 Task: For heading Arial with bold.  font size for heading22,  'Change the font style of data to'Arial Narrow.  and font size to 14,  Change the alignment of both headline & data to Align middle.  In the sheet   Catalyst Sales book
Action: Mouse moved to (61, 114)
Screenshot: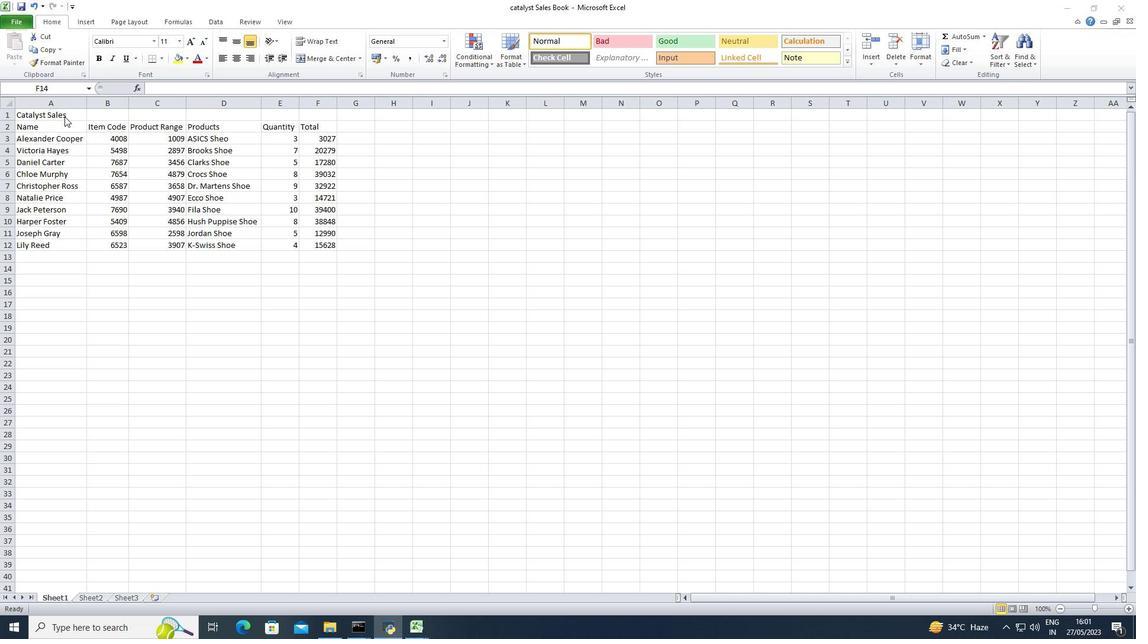 
Action: Mouse pressed left at (61, 114)
Screenshot: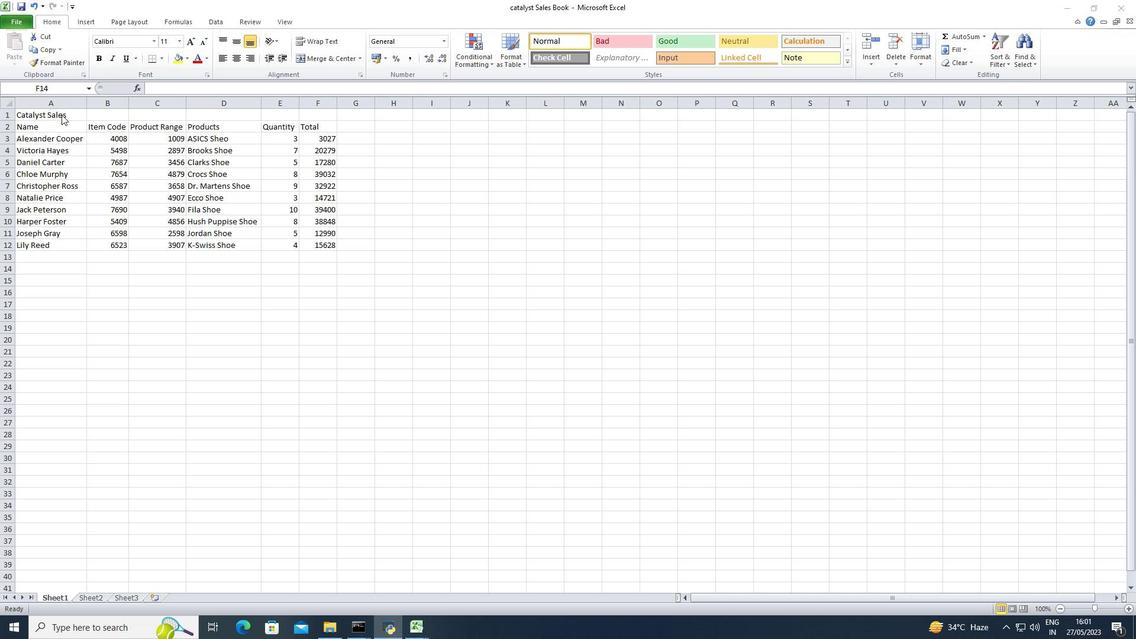
Action: Mouse pressed left at (61, 114)
Screenshot: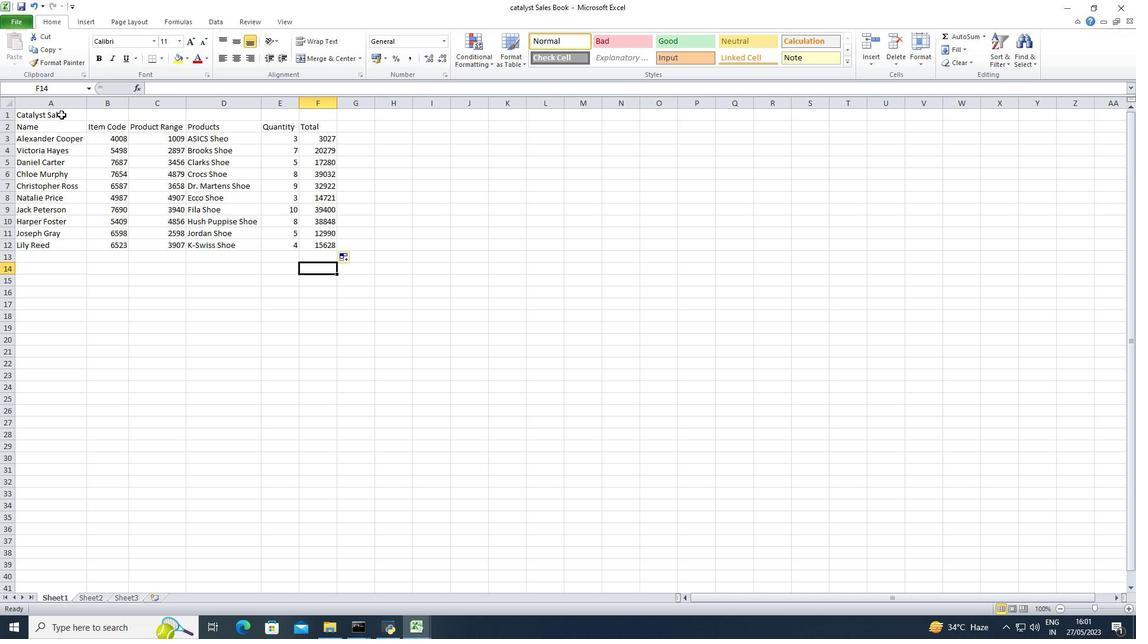 
Action: Mouse moved to (151, 44)
Screenshot: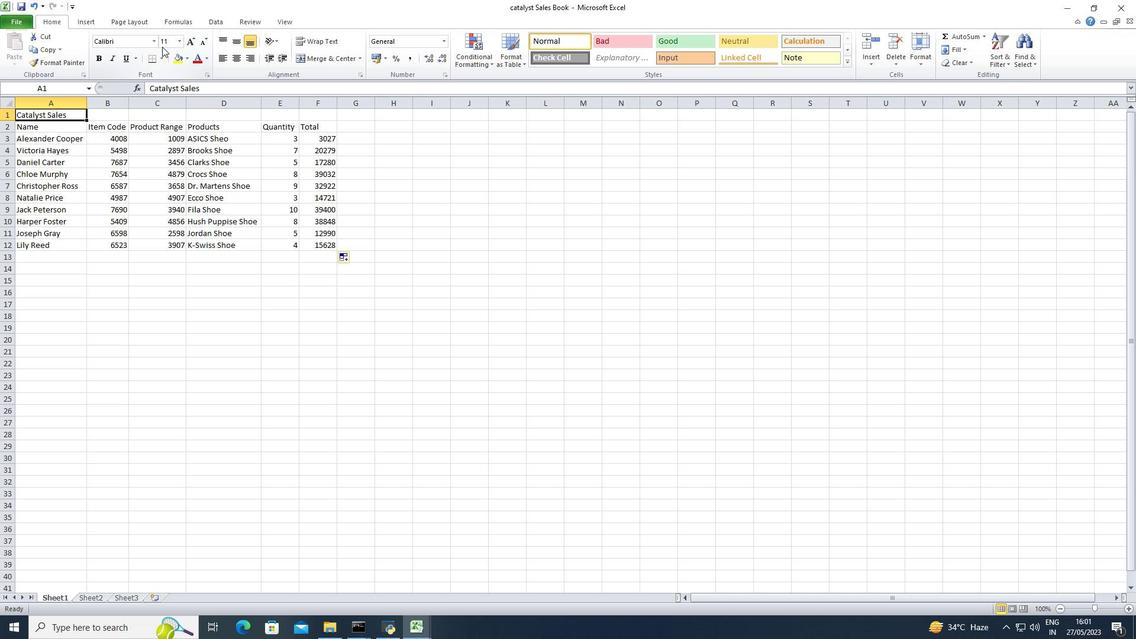 
Action: Mouse pressed left at (151, 44)
Screenshot: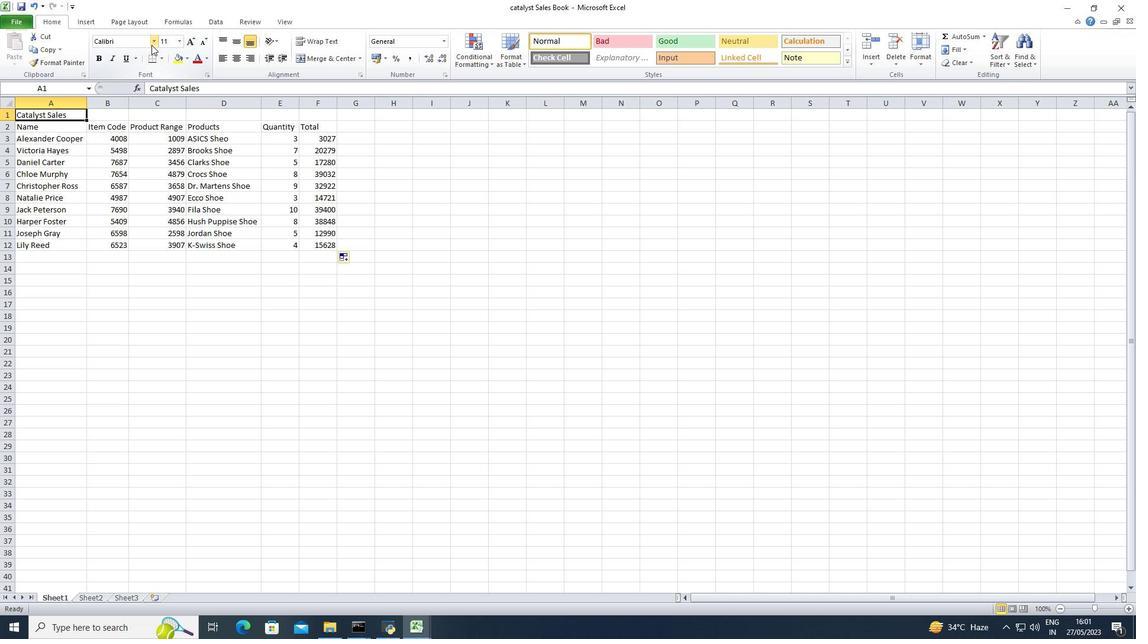 
Action: Mouse moved to (117, 136)
Screenshot: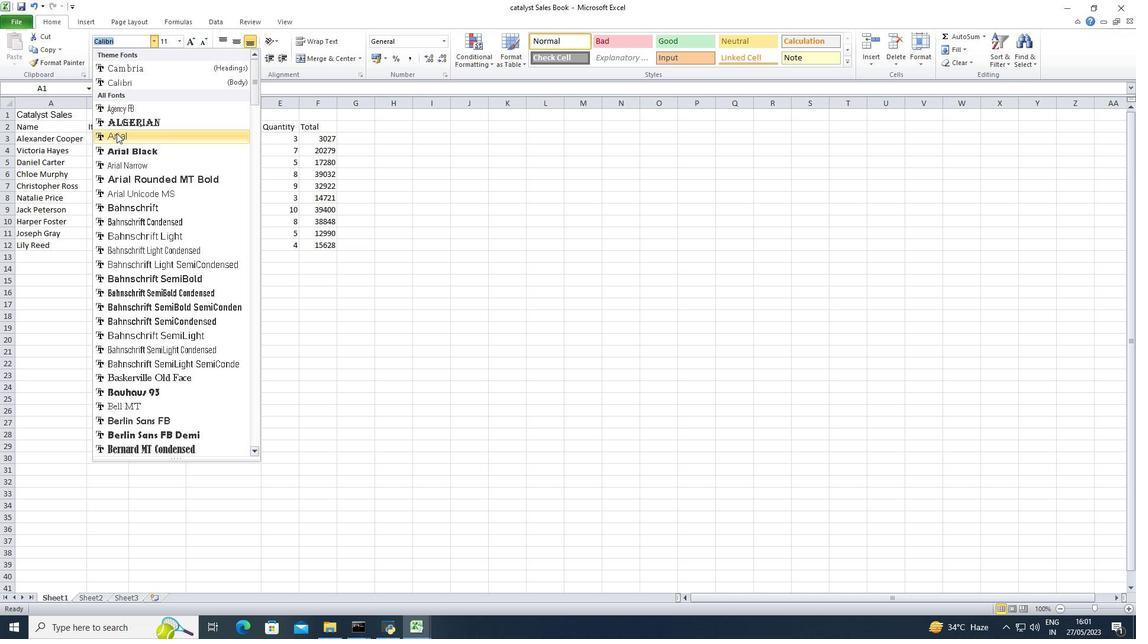 
Action: Mouse pressed left at (117, 136)
Screenshot: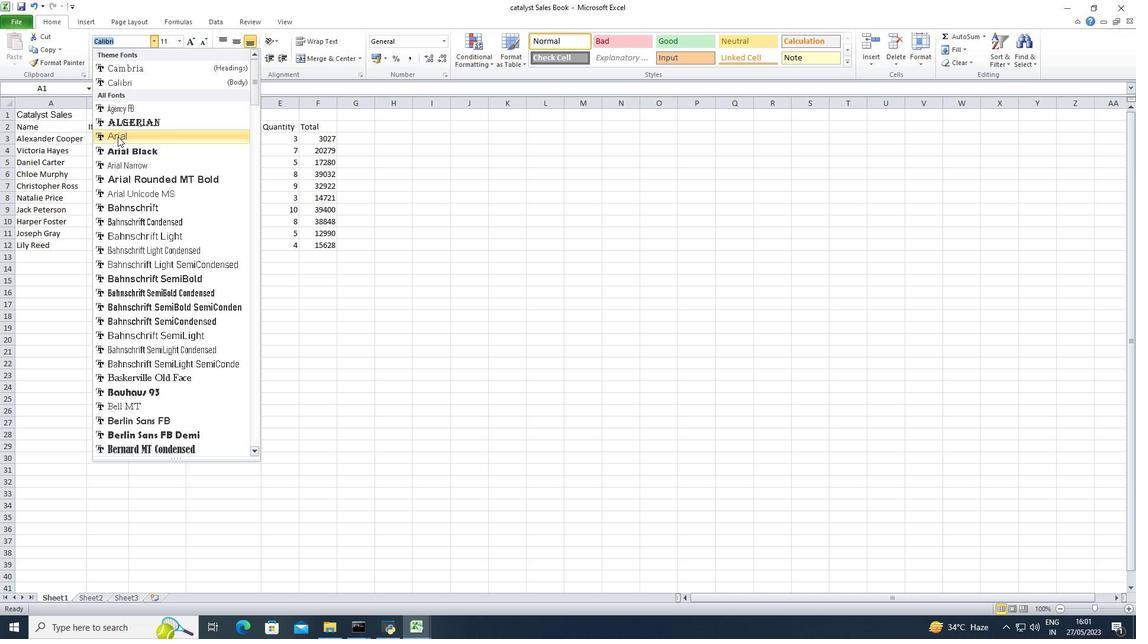 
Action: Mouse moved to (102, 58)
Screenshot: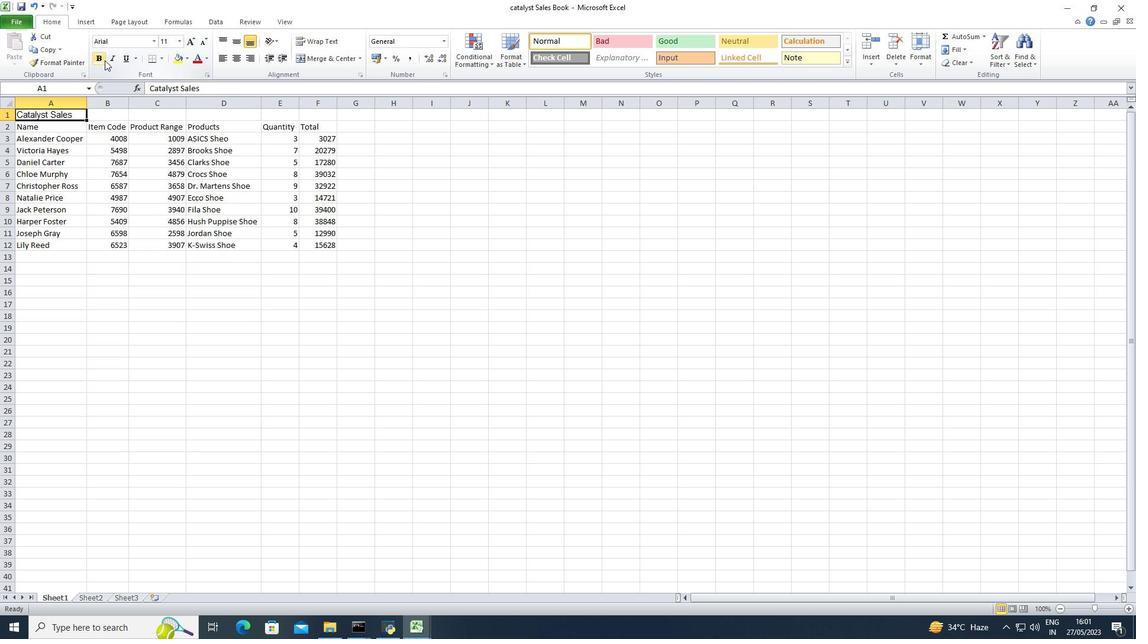 
Action: Mouse pressed left at (102, 58)
Screenshot: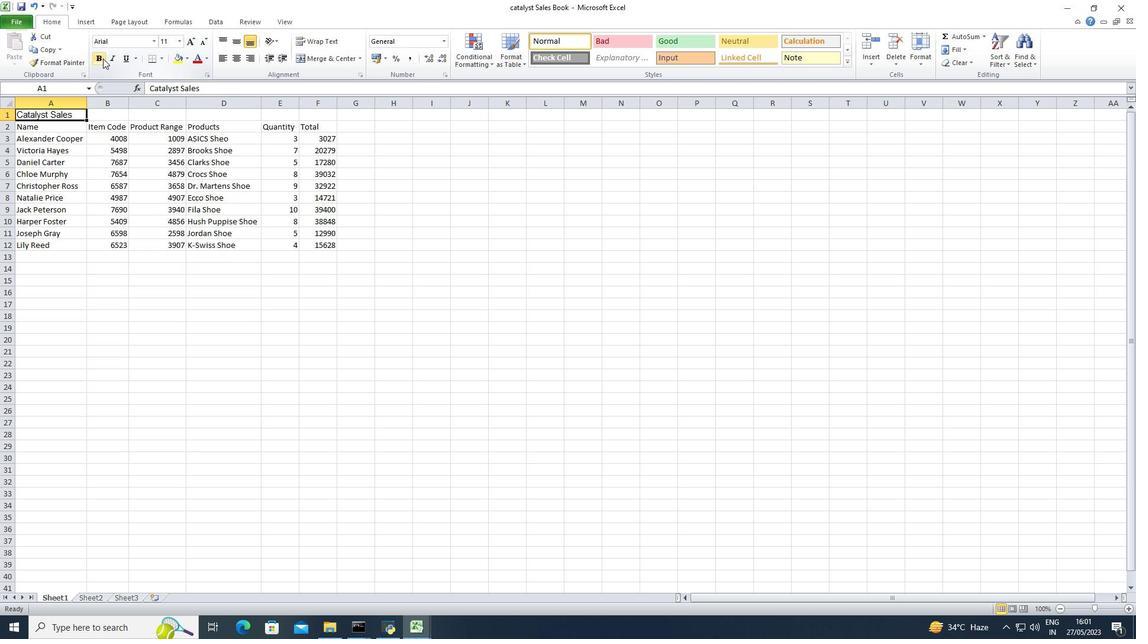 
Action: Mouse moved to (176, 43)
Screenshot: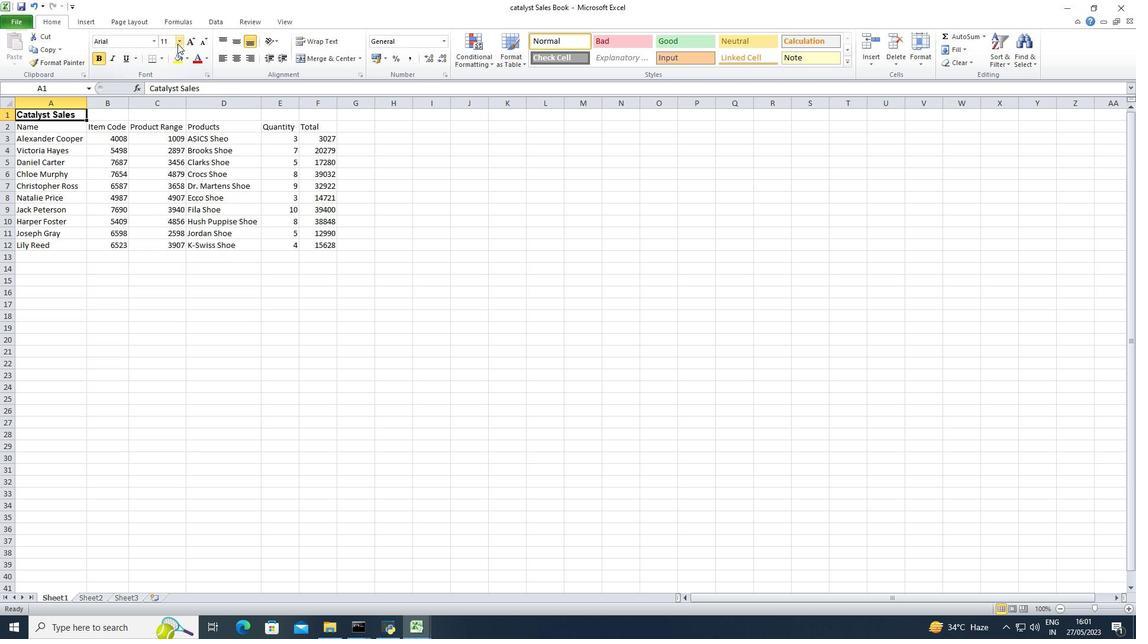 
Action: Mouse pressed left at (176, 43)
Screenshot: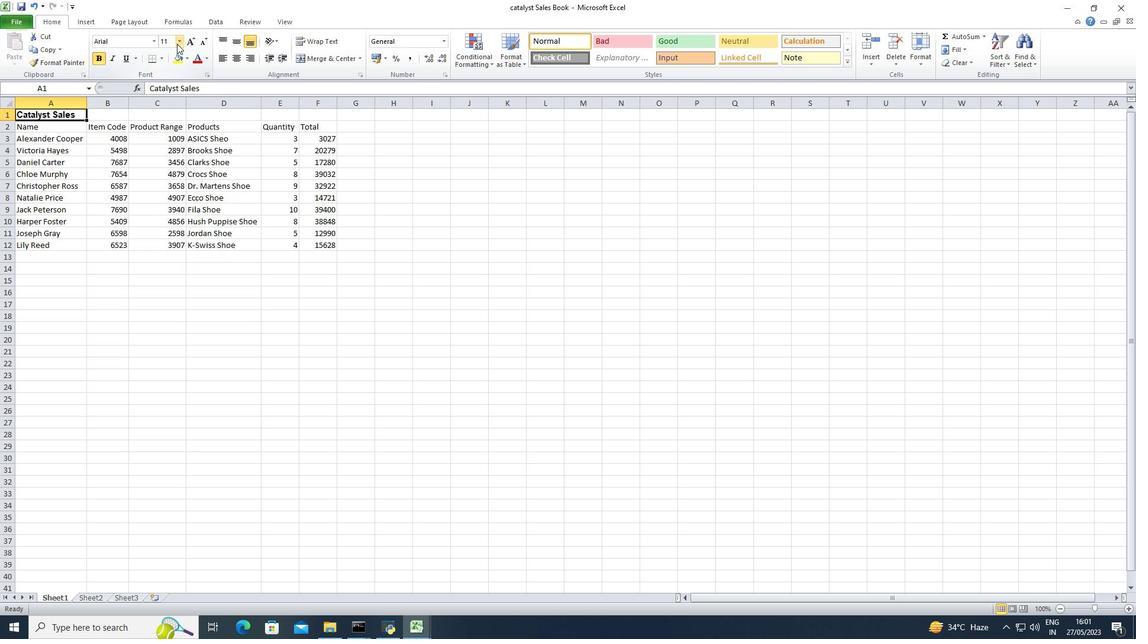 
Action: Mouse moved to (164, 144)
Screenshot: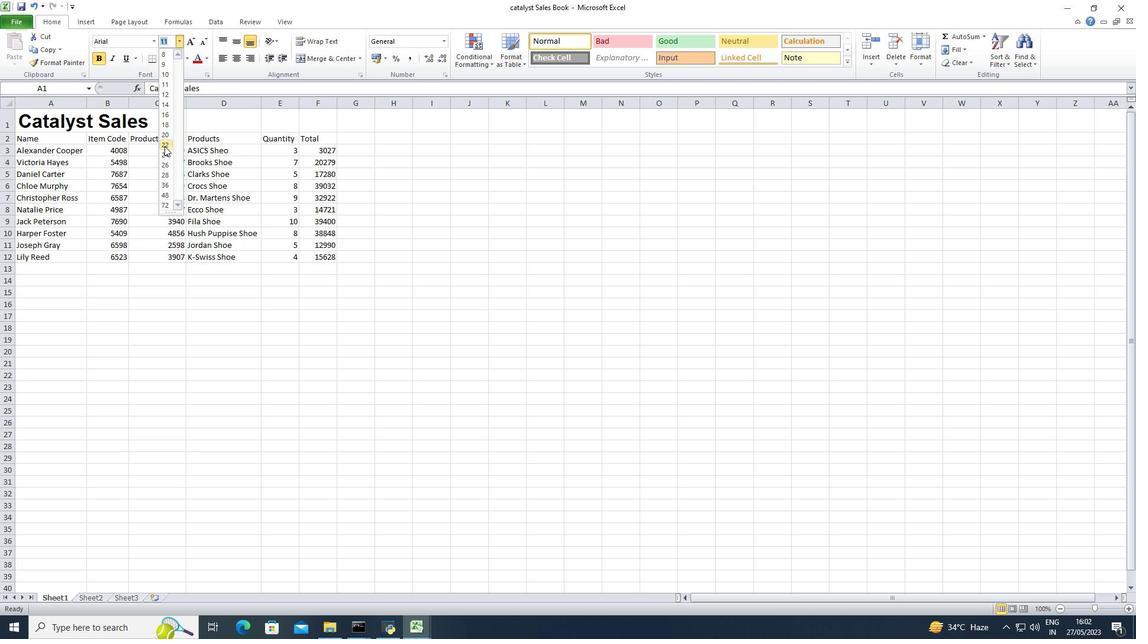 
Action: Mouse pressed left at (164, 144)
Screenshot: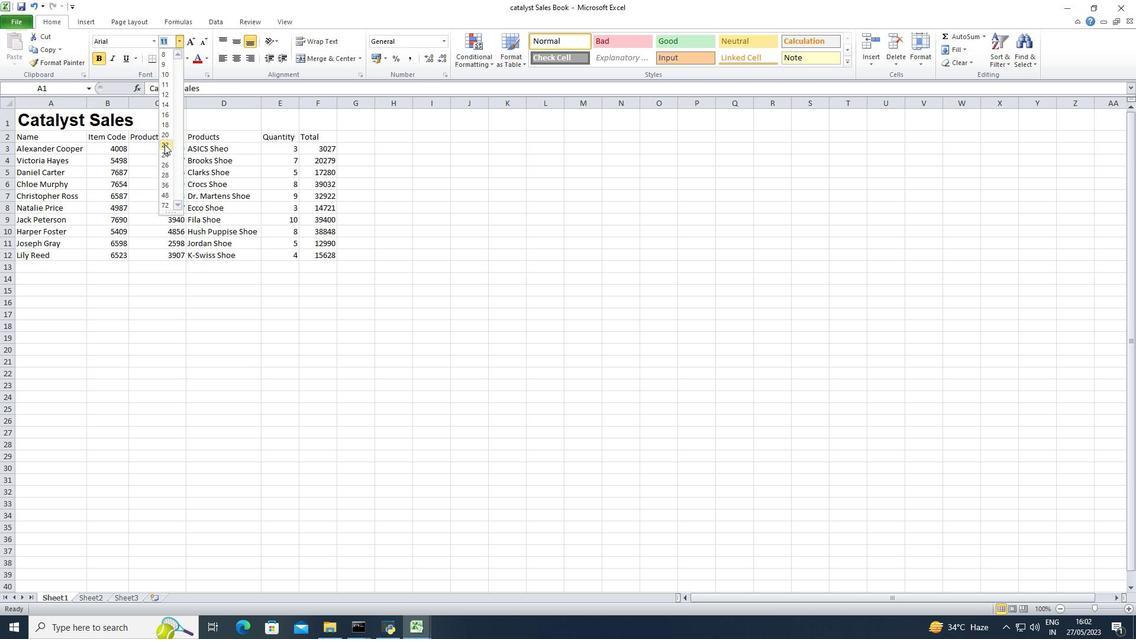
Action: Mouse moved to (39, 139)
Screenshot: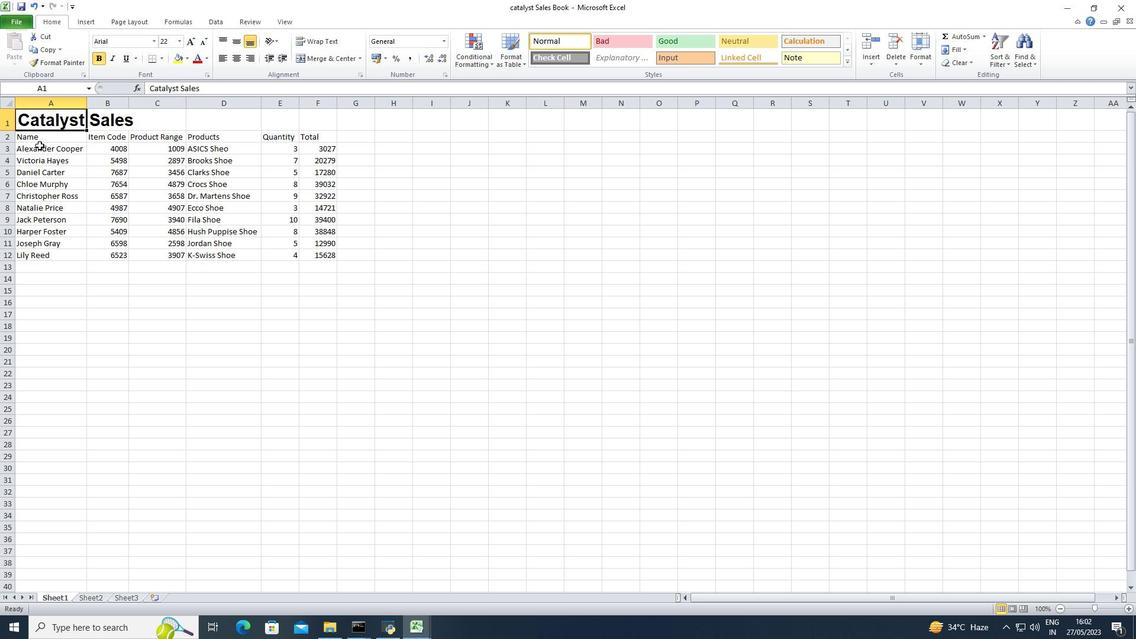 
Action: Mouse pressed left at (39, 139)
Screenshot: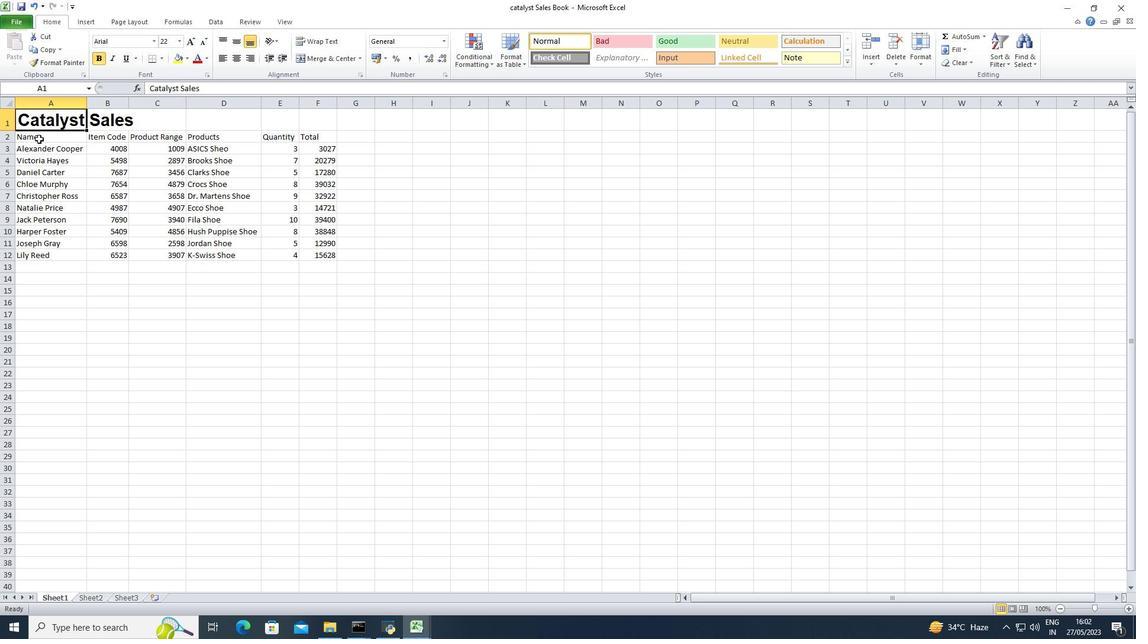 
Action: Mouse moved to (157, 42)
Screenshot: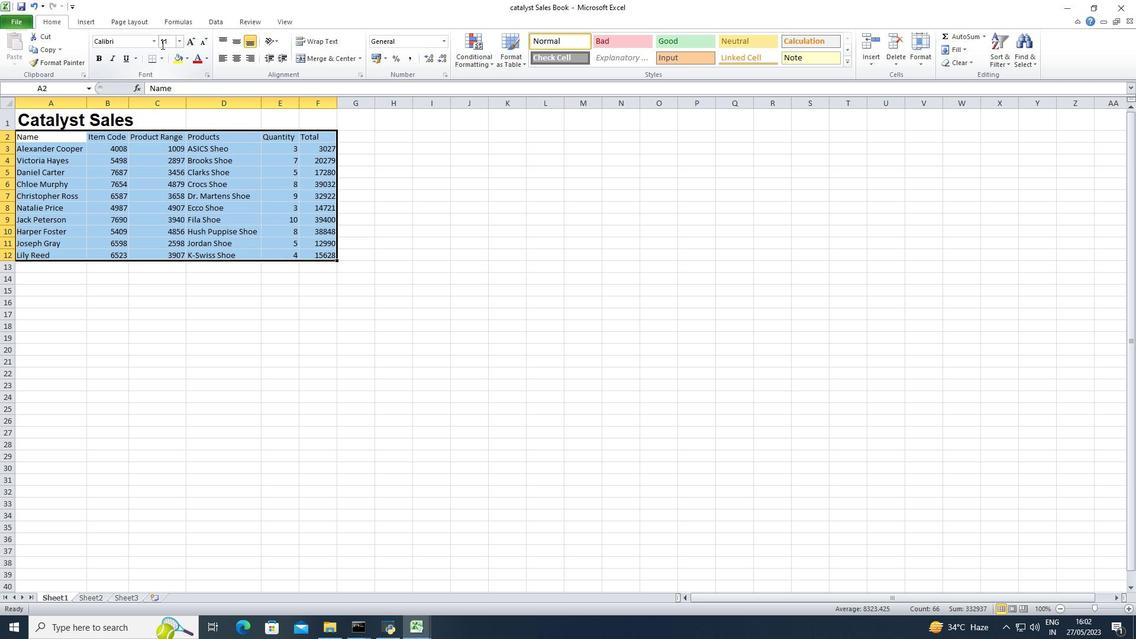 
Action: Mouse pressed left at (157, 42)
Screenshot: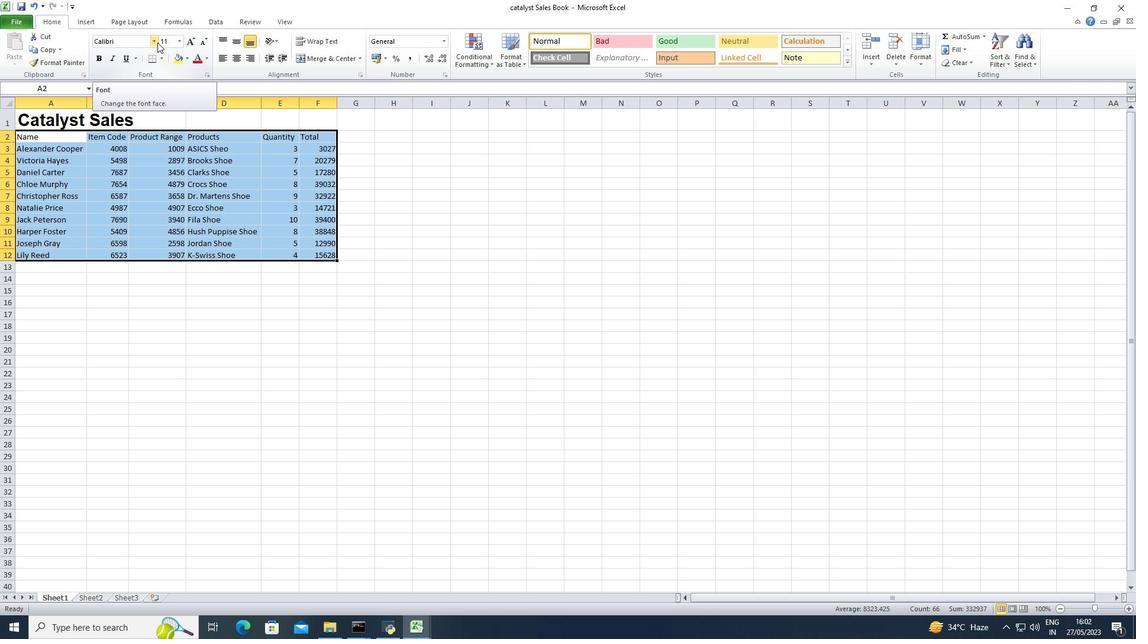 
Action: Mouse moved to (146, 166)
Screenshot: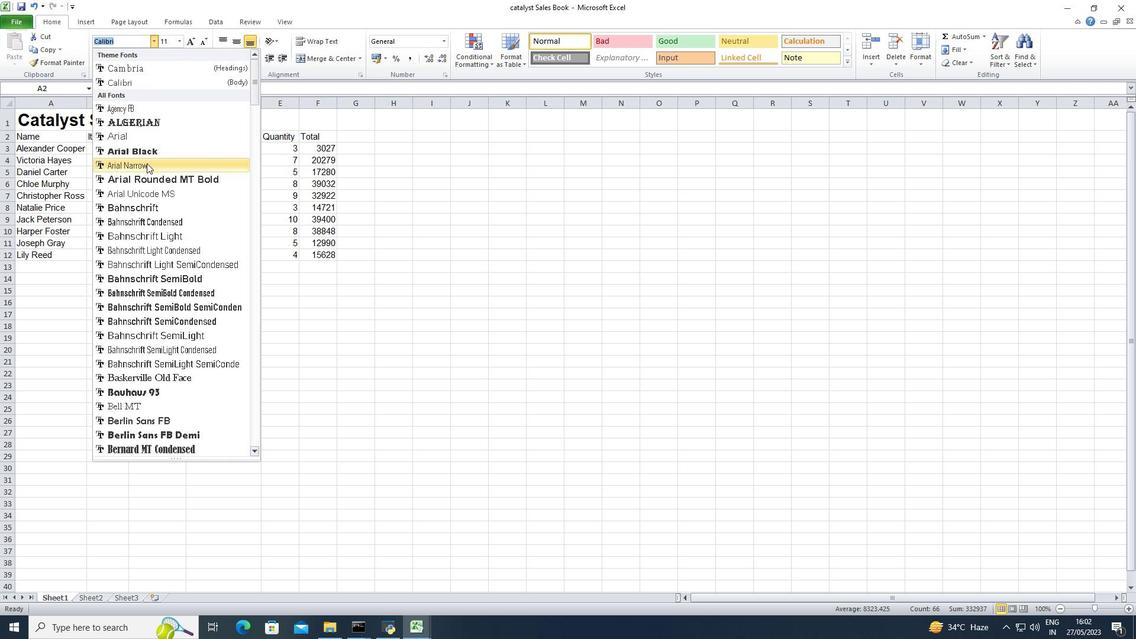 
Action: Mouse pressed left at (146, 166)
Screenshot: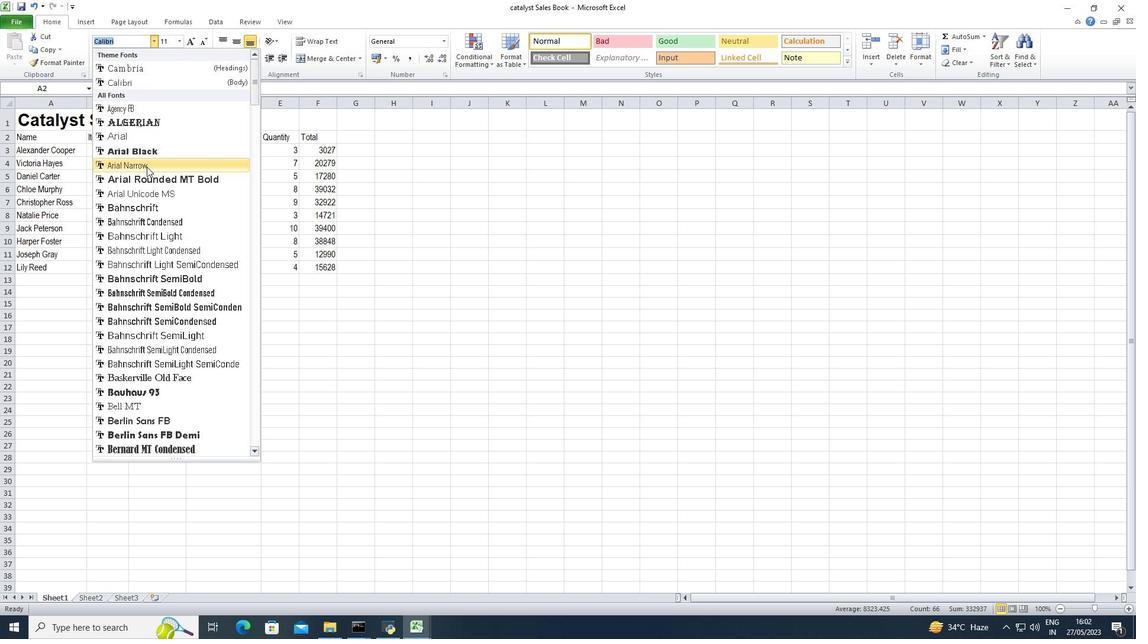 
Action: Mouse moved to (179, 42)
Screenshot: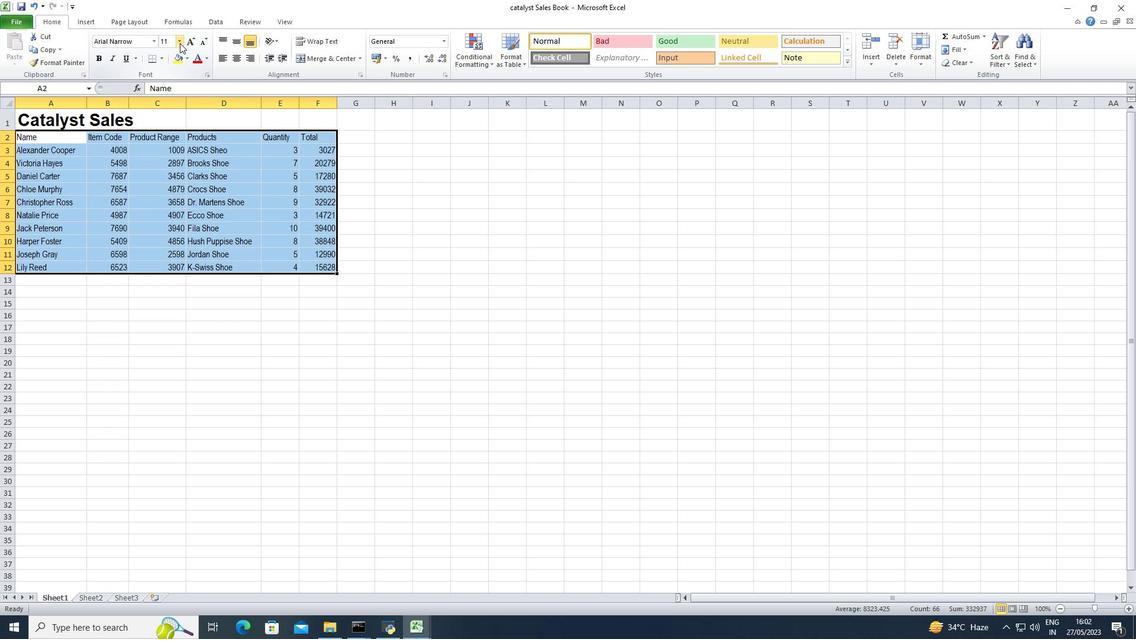 
Action: Mouse pressed left at (179, 42)
Screenshot: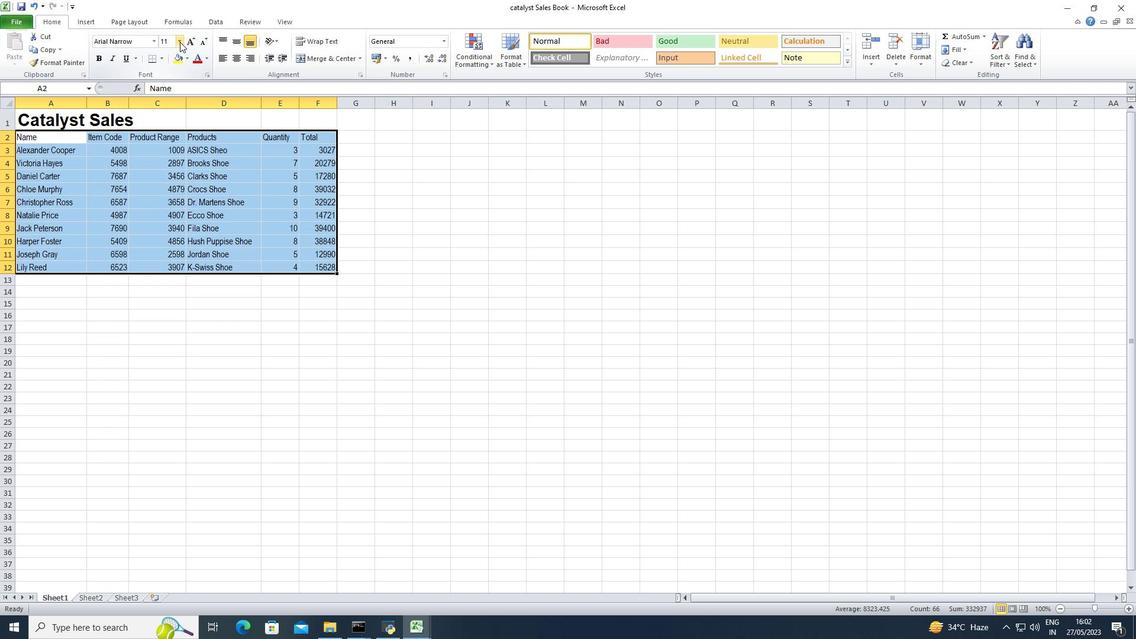 
Action: Mouse moved to (170, 102)
Screenshot: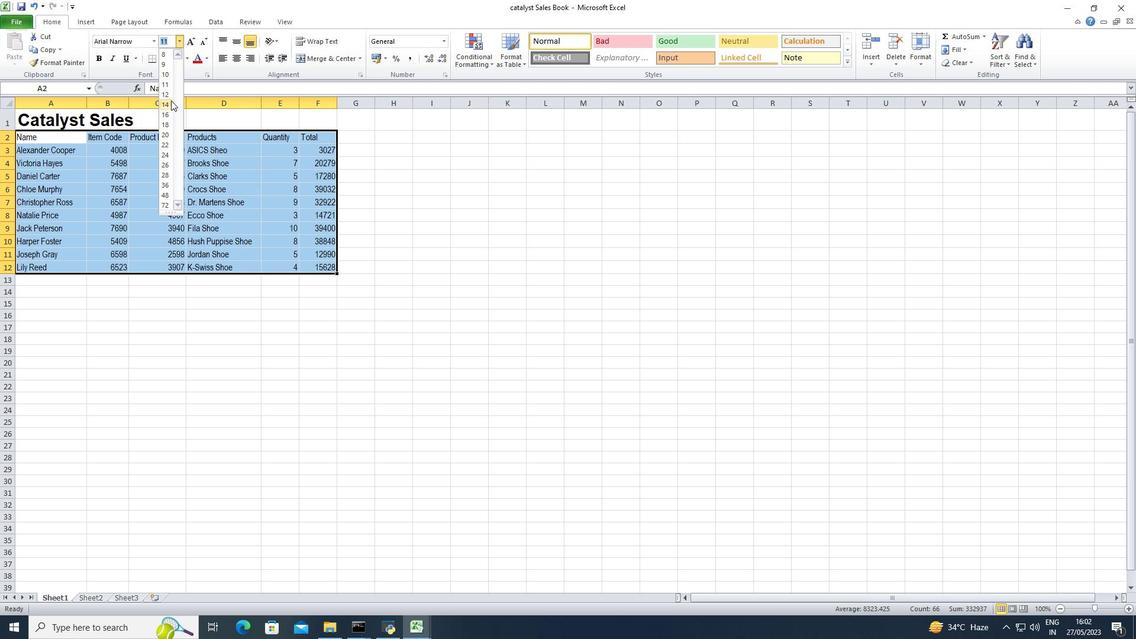
Action: Mouse pressed left at (170, 102)
Screenshot: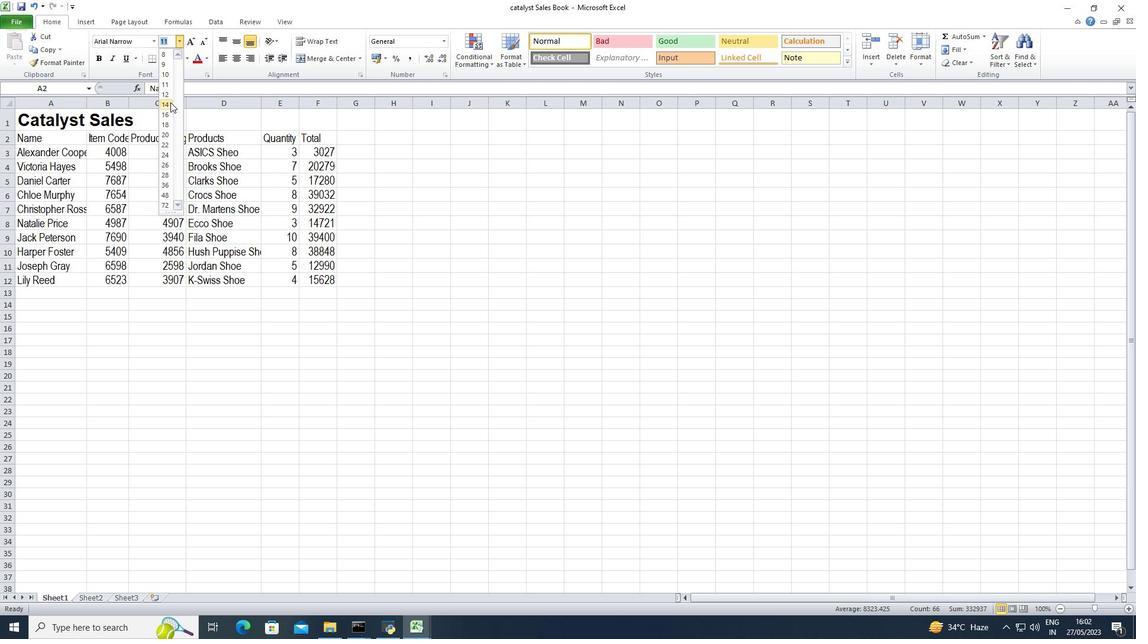 
Action: Mouse moved to (56, 121)
Screenshot: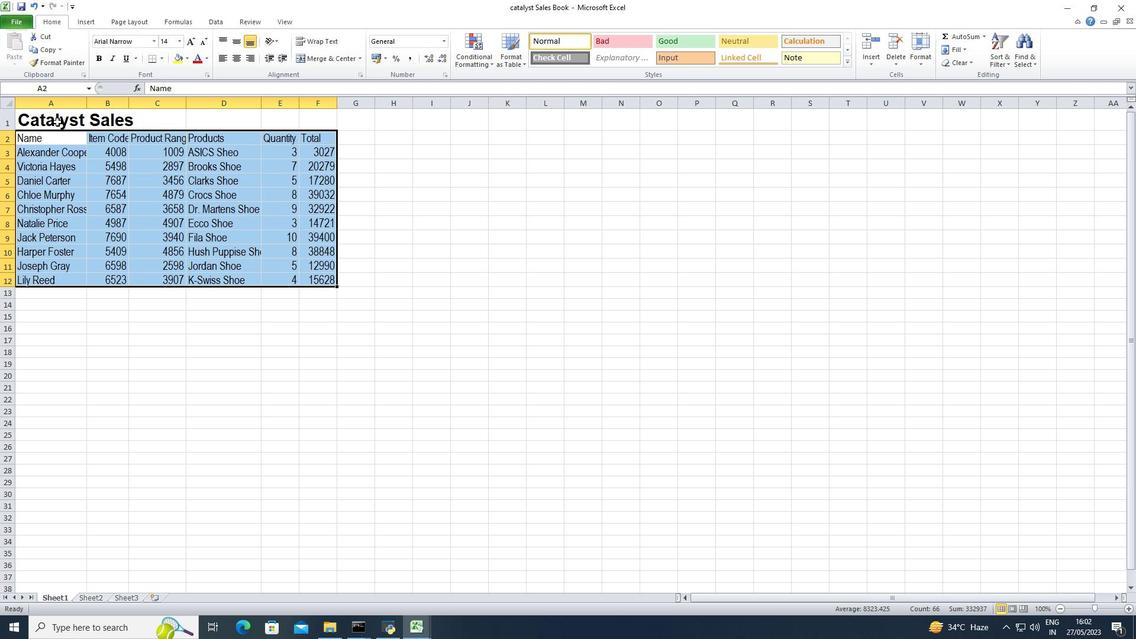 
Action: Mouse pressed left at (56, 121)
Screenshot: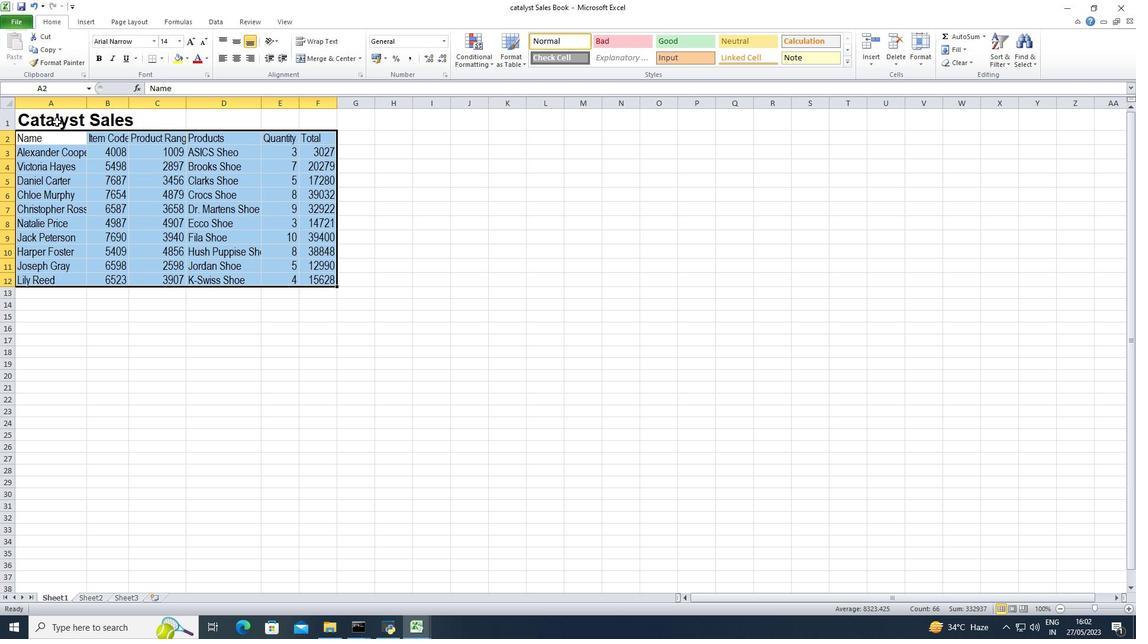 
Action: Mouse moved to (236, 43)
Screenshot: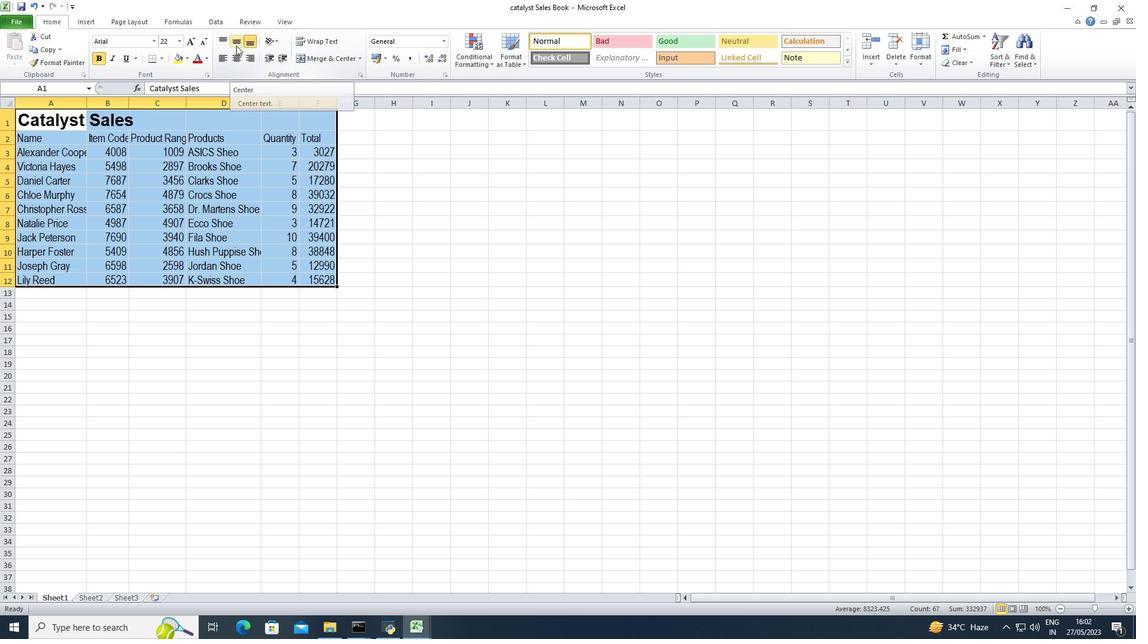 
Action: Mouse pressed left at (236, 43)
Screenshot: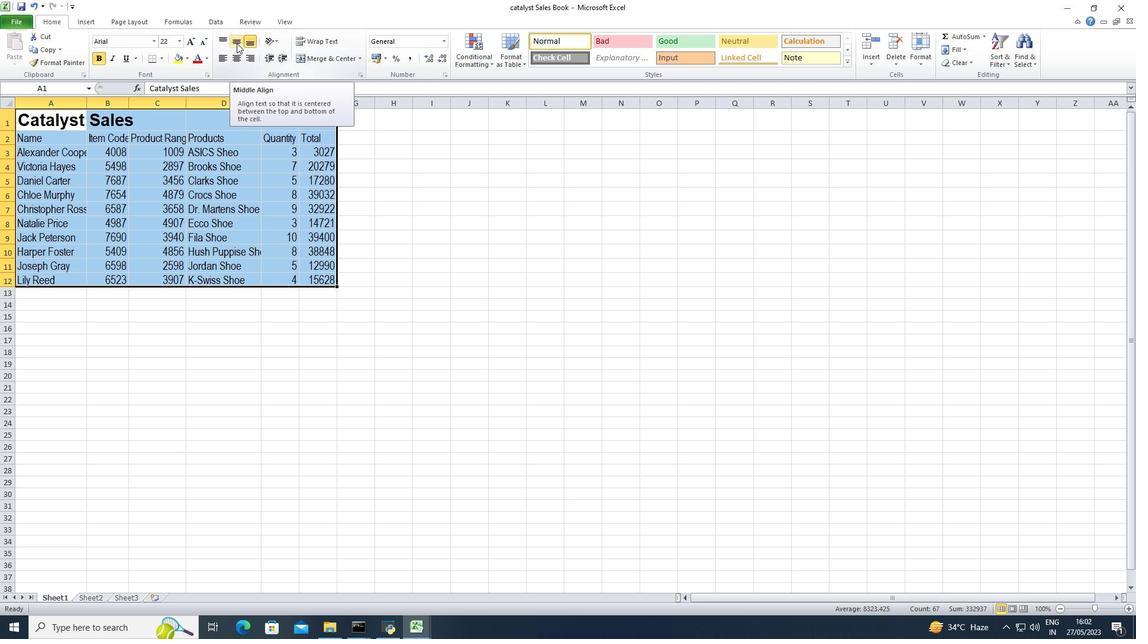 
Action: Mouse moved to (60, 119)
Screenshot: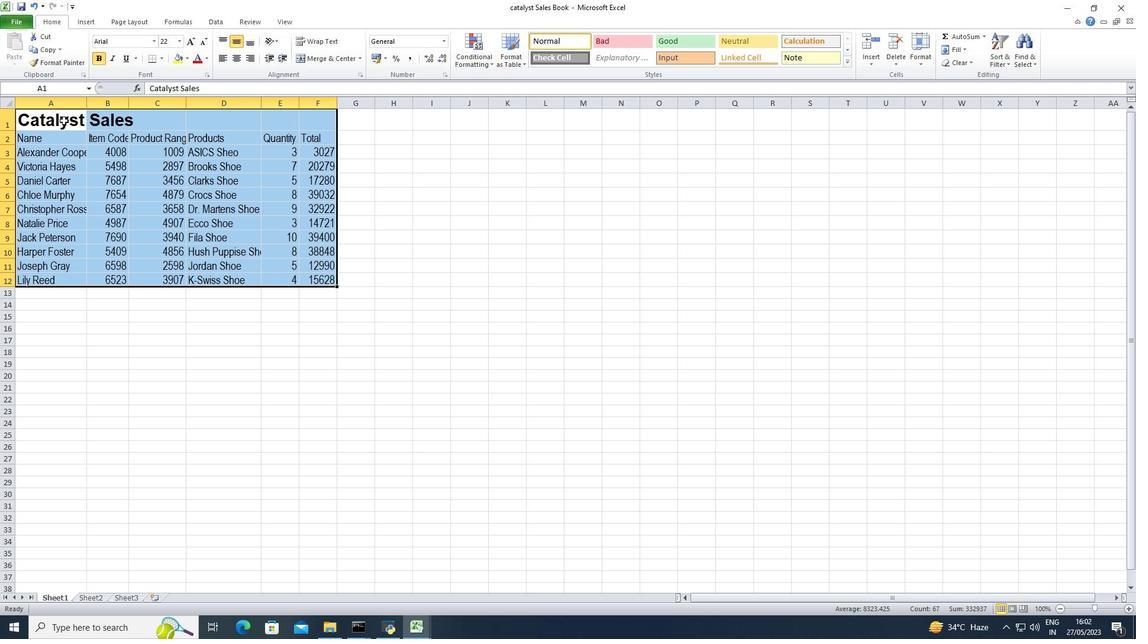 
Action: Mouse pressed left at (60, 119)
Screenshot: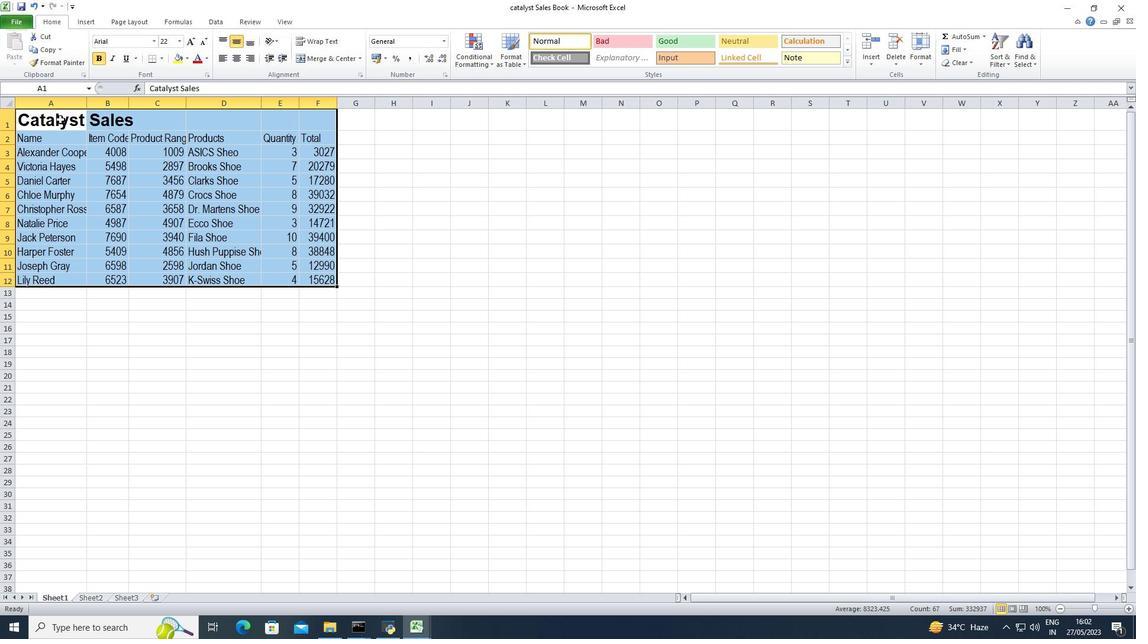 
Action: Mouse moved to (314, 56)
Screenshot: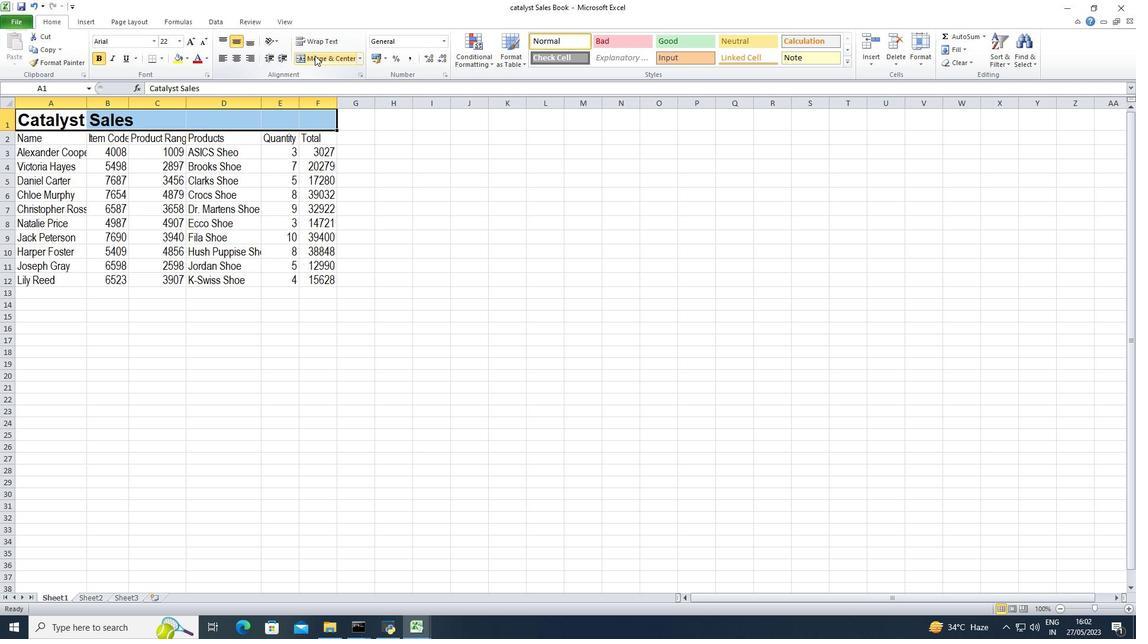 
Action: Mouse pressed left at (314, 56)
Screenshot: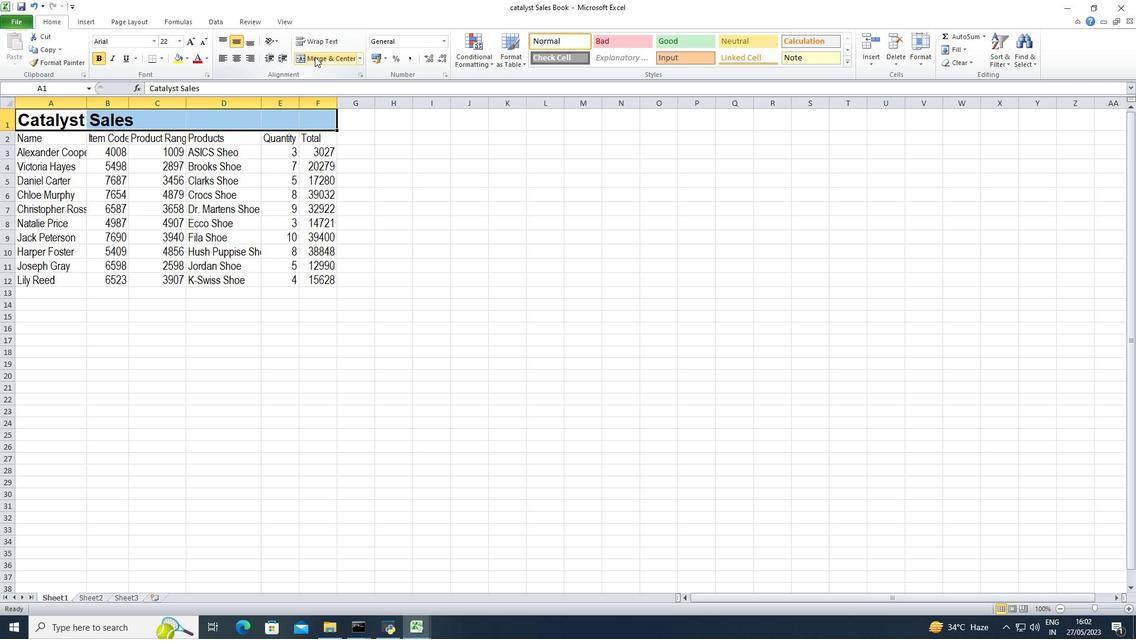 
Action: Mouse moved to (87, 106)
Screenshot: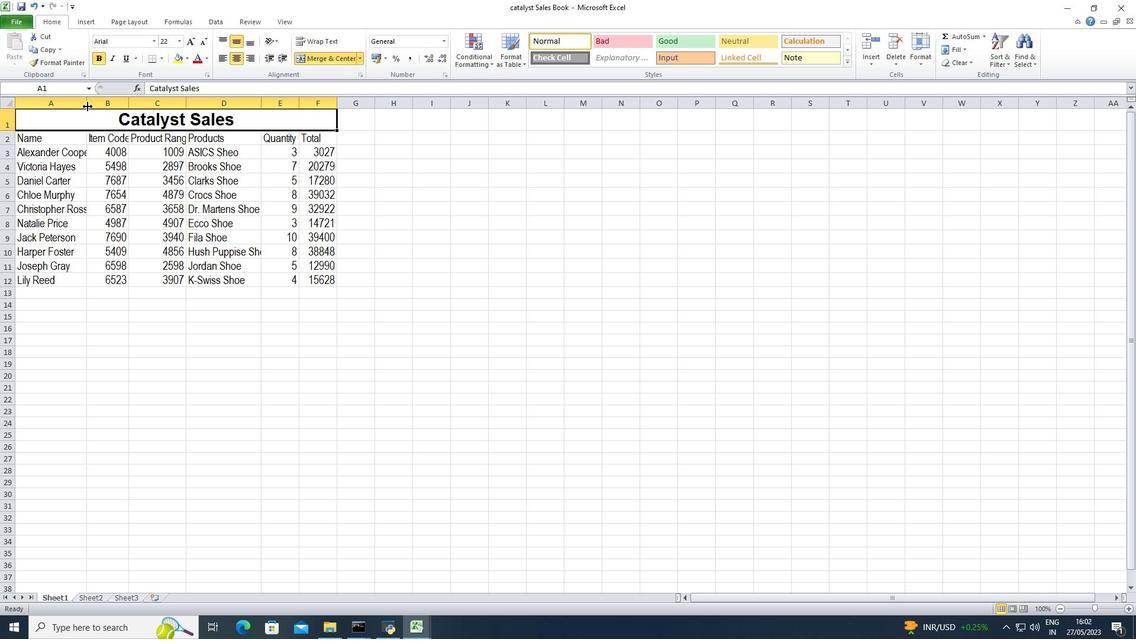 
Action: Mouse pressed left at (87, 106)
Screenshot: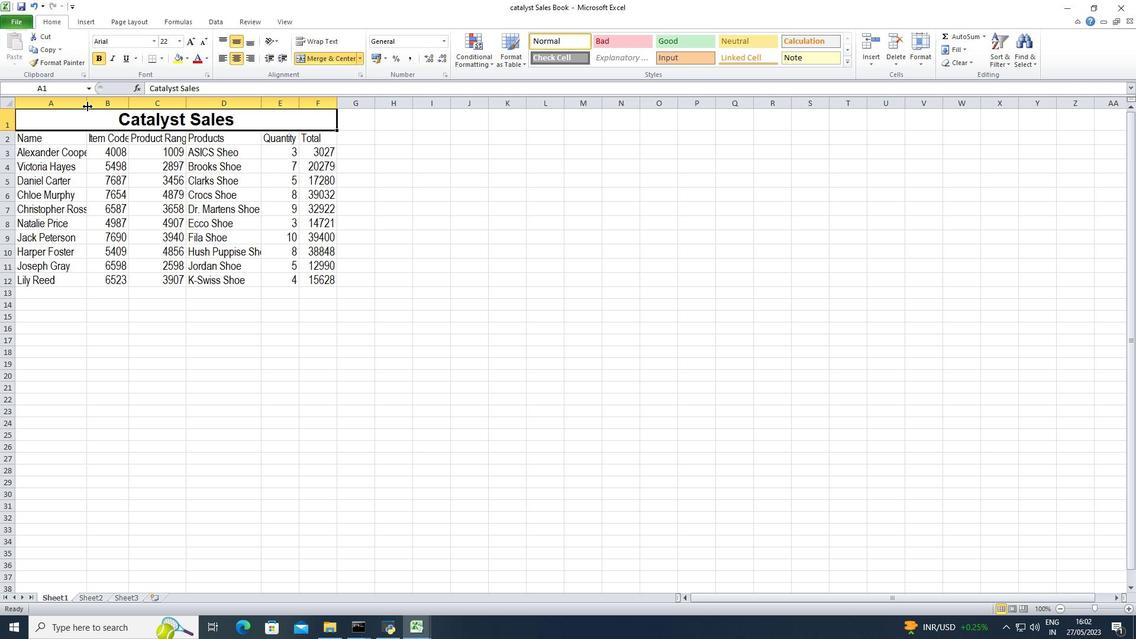 
Action: Mouse pressed left at (87, 106)
Screenshot: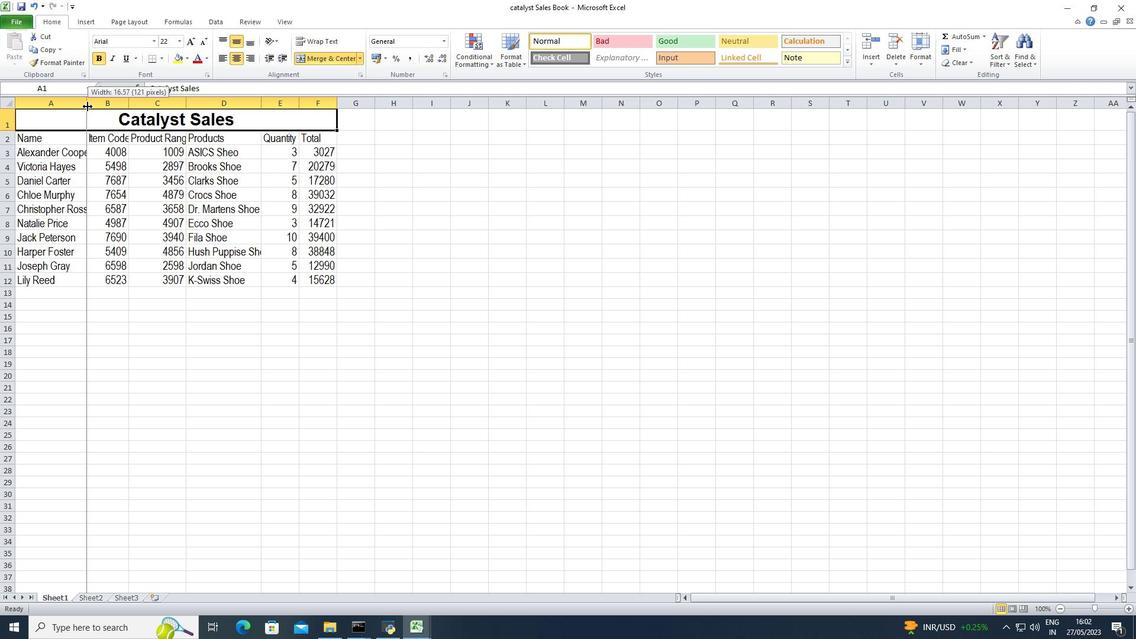 
Action: Mouse moved to (139, 102)
Screenshot: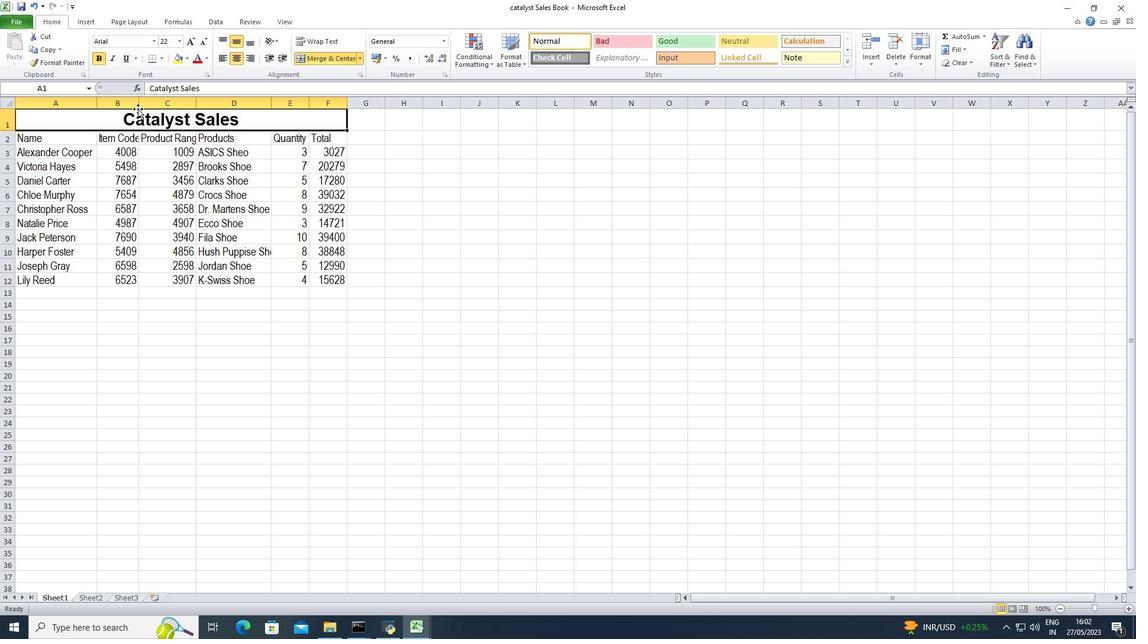 
Action: Mouse pressed left at (139, 102)
Screenshot: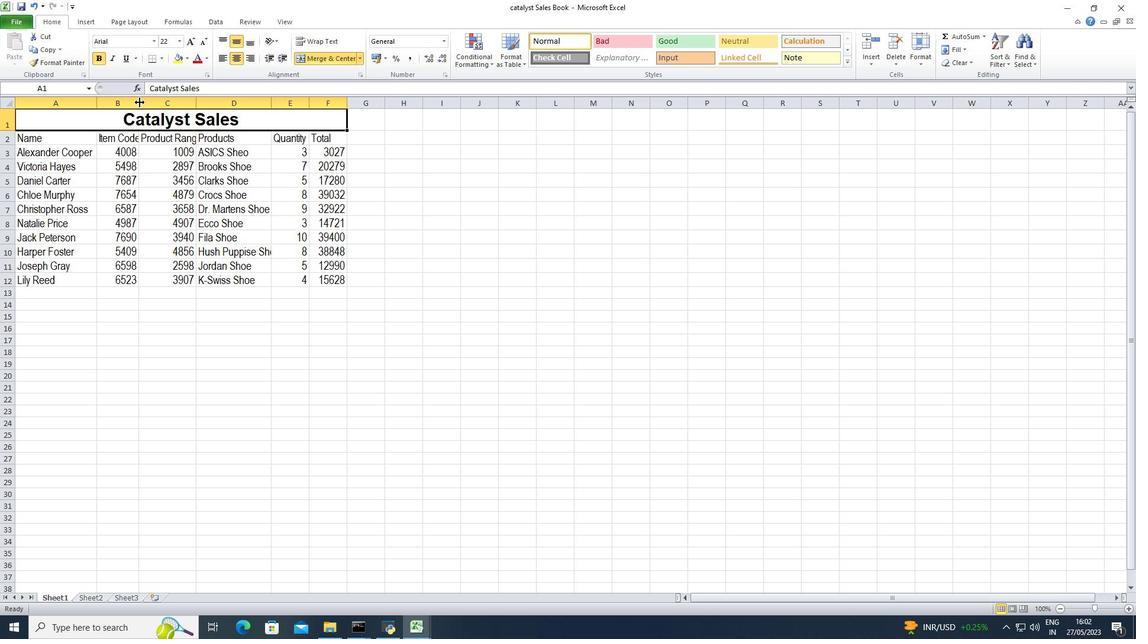 
Action: Mouse pressed left at (139, 102)
Screenshot: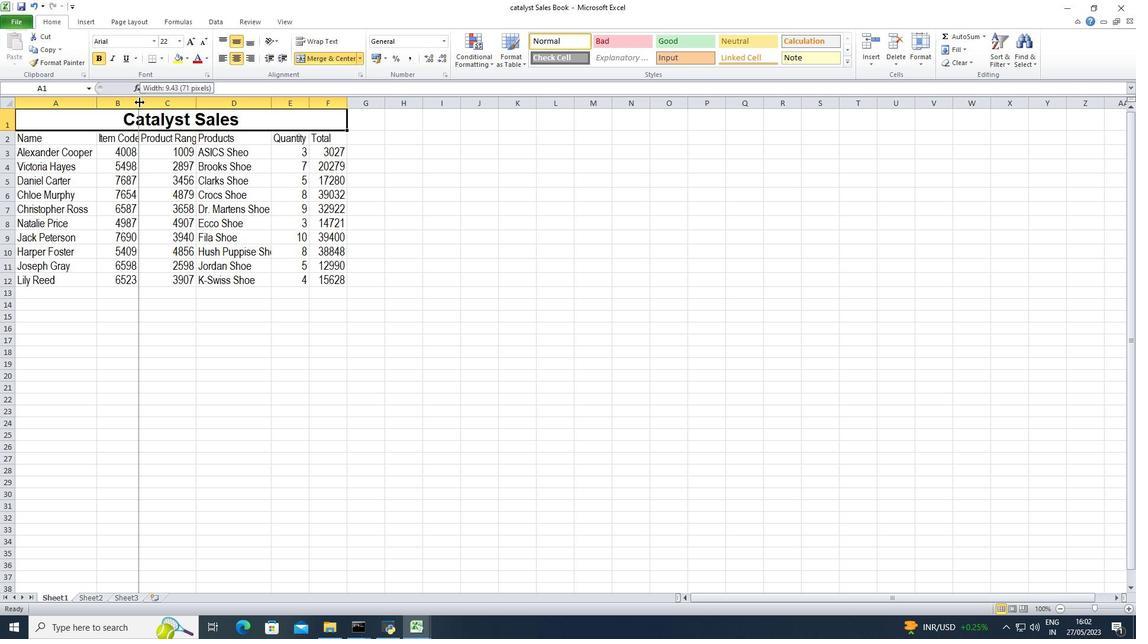 
Action: Mouse moved to (201, 104)
Screenshot: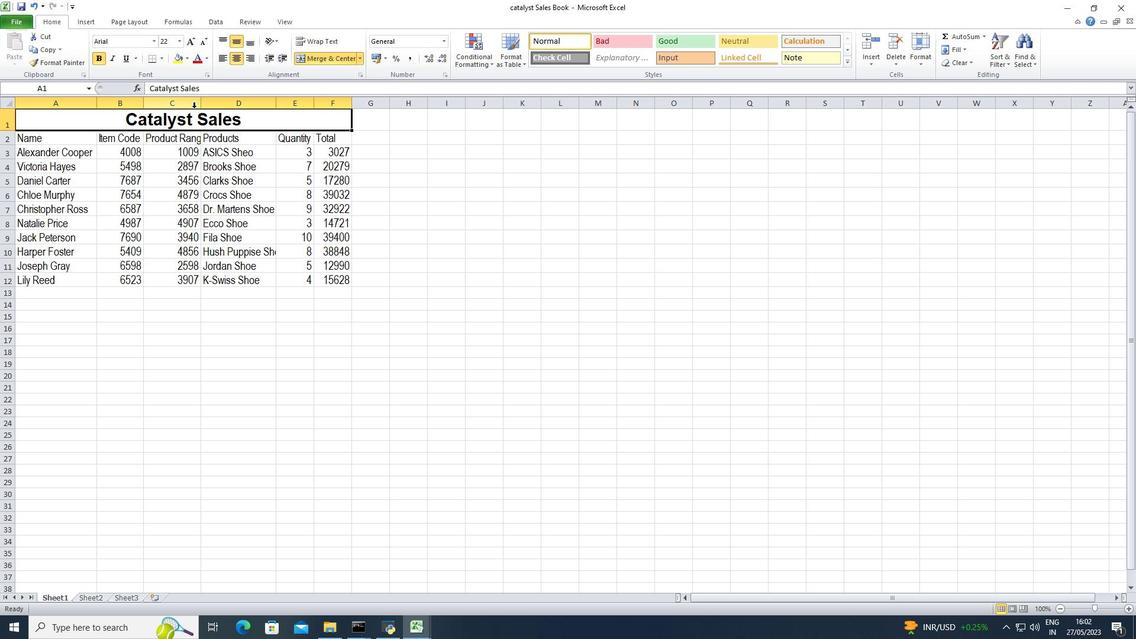 
Action: Mouse pressed left at (201, 104)
Screenshot: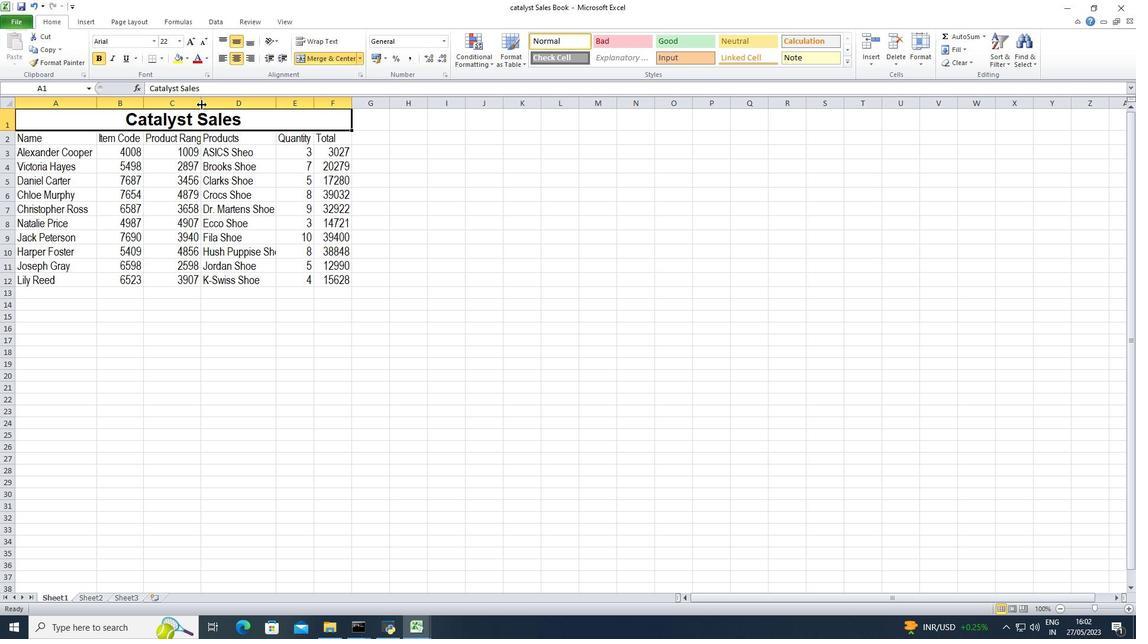 
Action: Mouse pressed left at (201, 104)
Screenshot: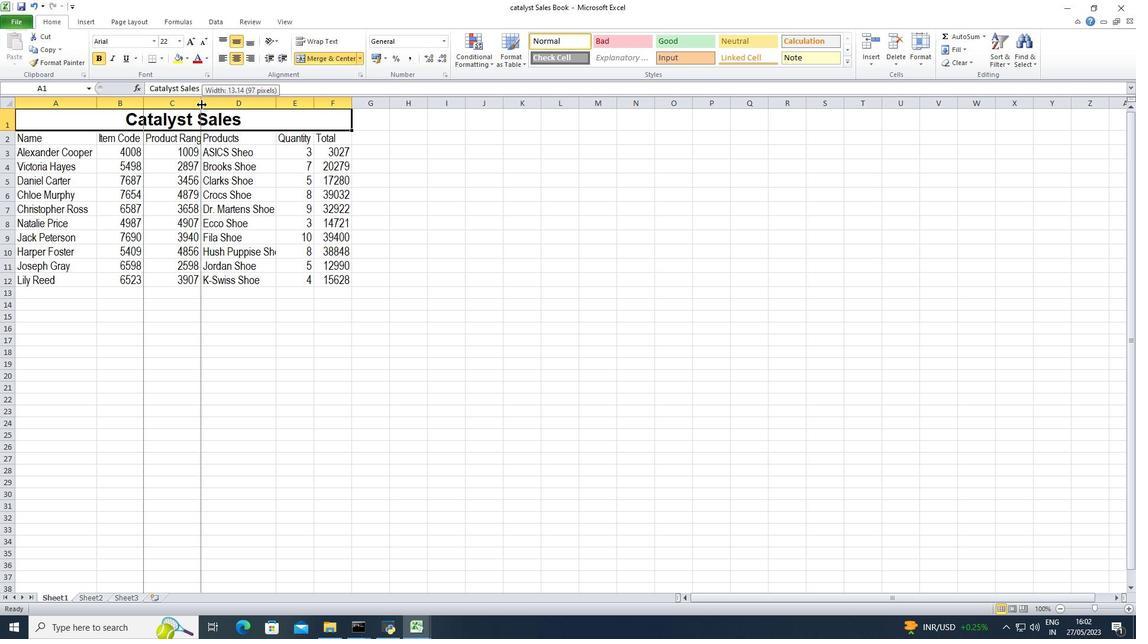 
Action: Mouse moved to (285, 107)
Screenshot: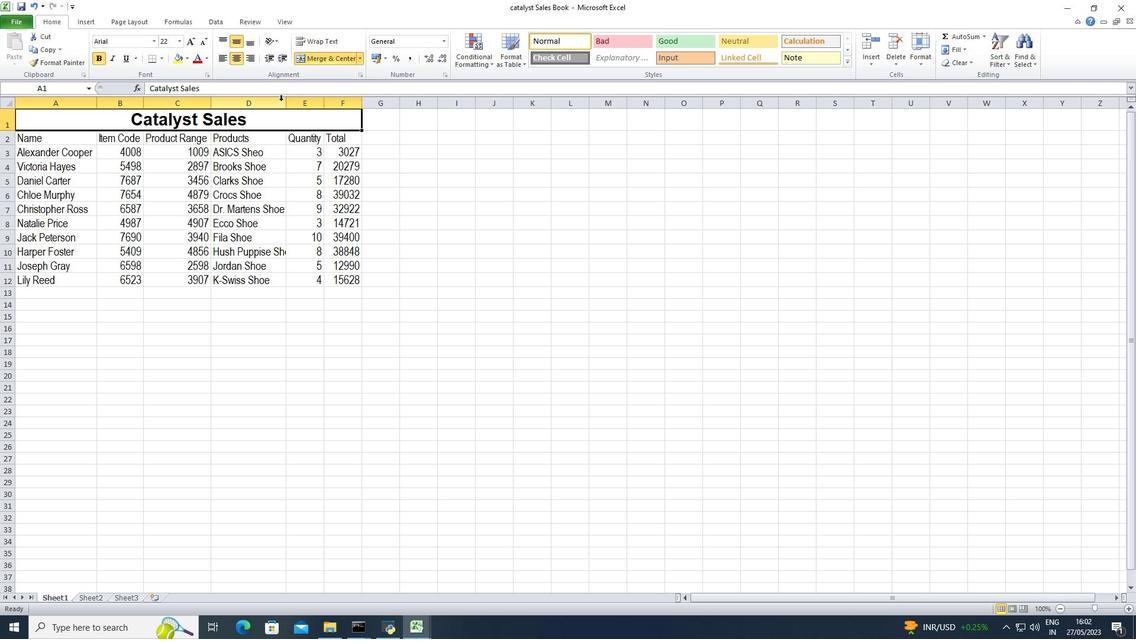 
Action: Mouse pressed left at (285, 107)
Screenshot: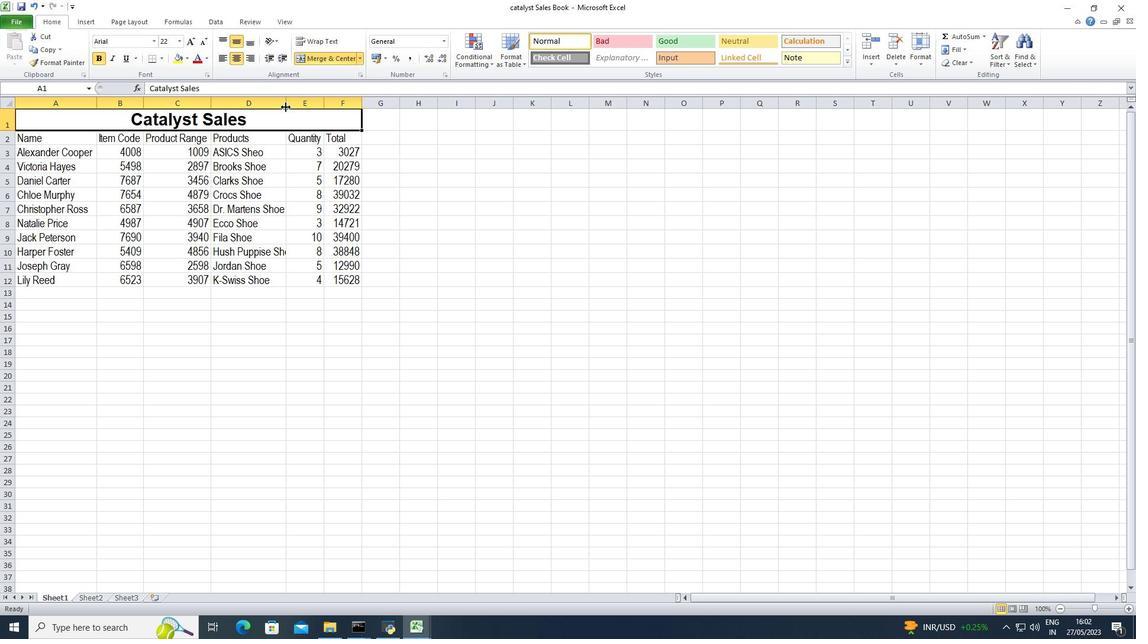 
Action: Mouse pressed left at (285, 107)
Screenshot: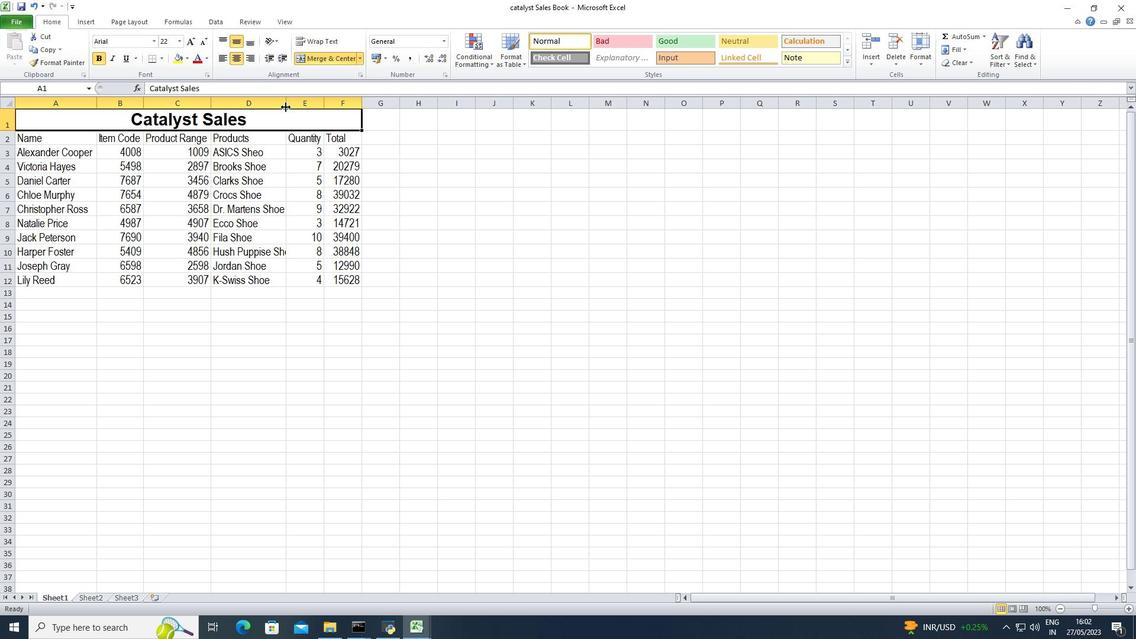 
Action: Mouse pressed left at (285, 107)
Screenshot: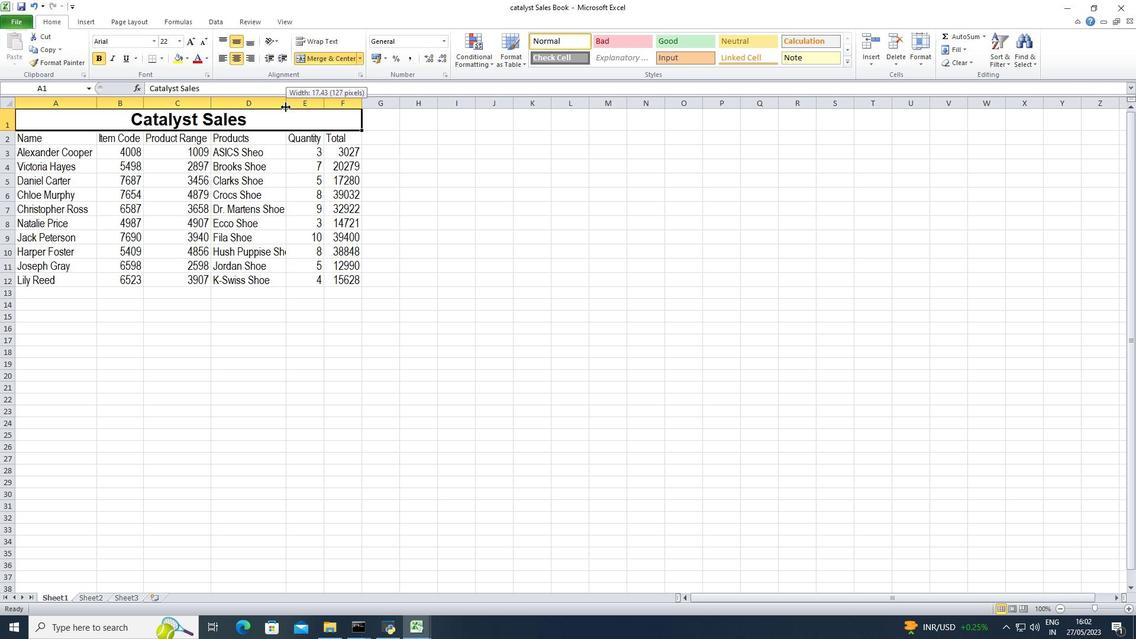 
Action: Mouse moved to (337, 105)
Screenshot: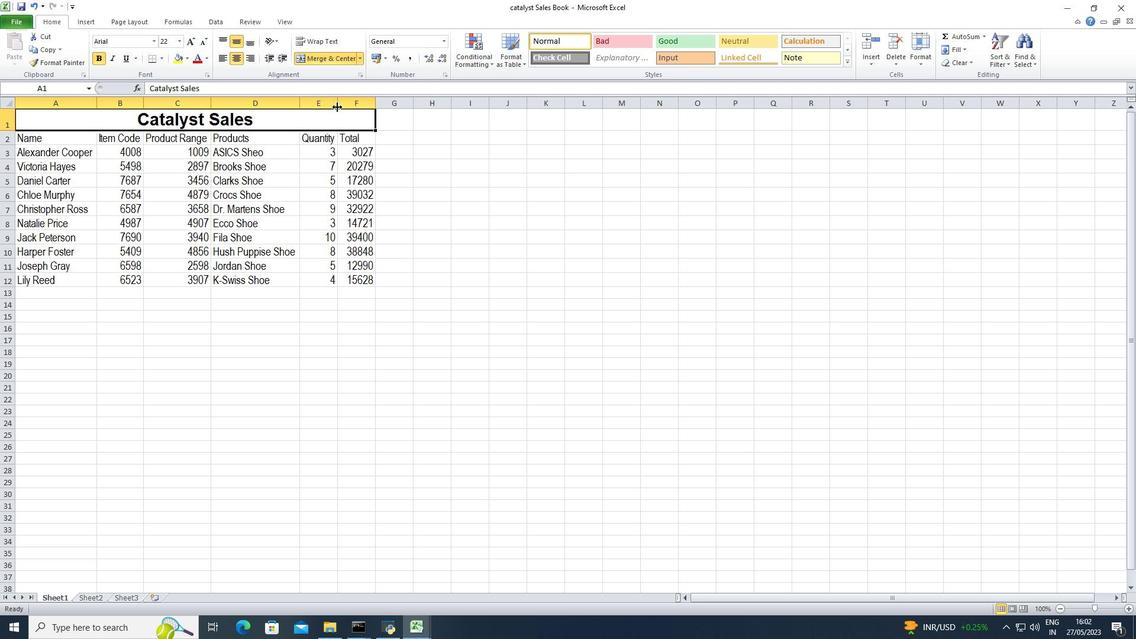 
Action: Mouse pressed left at (337, 105)
Screenshot: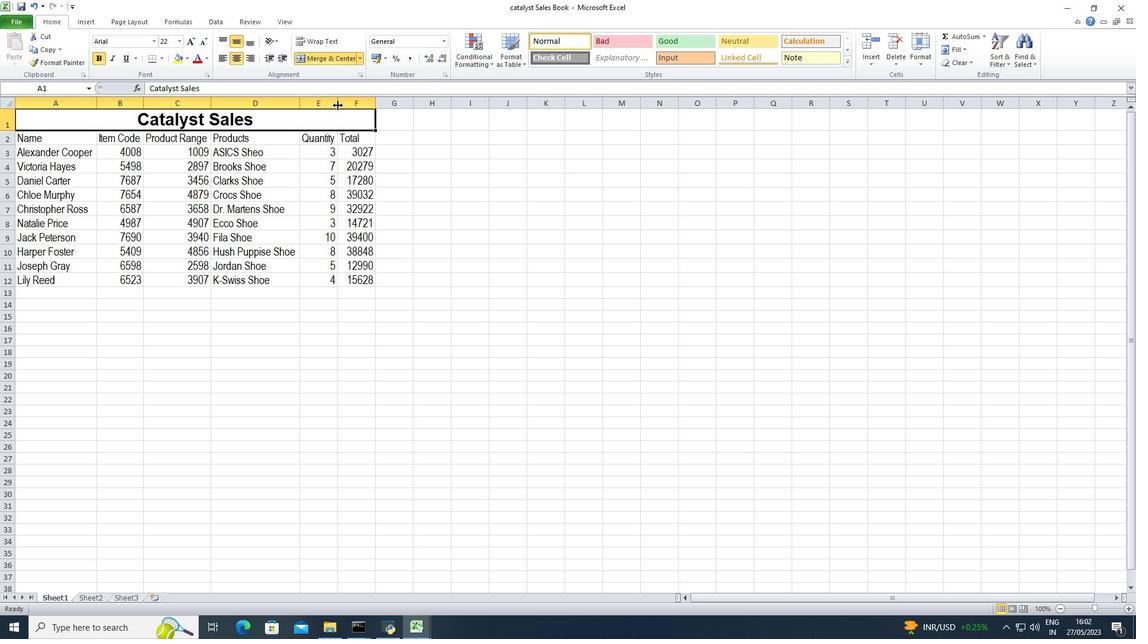 
Action: Mouse pressed left at (337, 105)
Screenshot: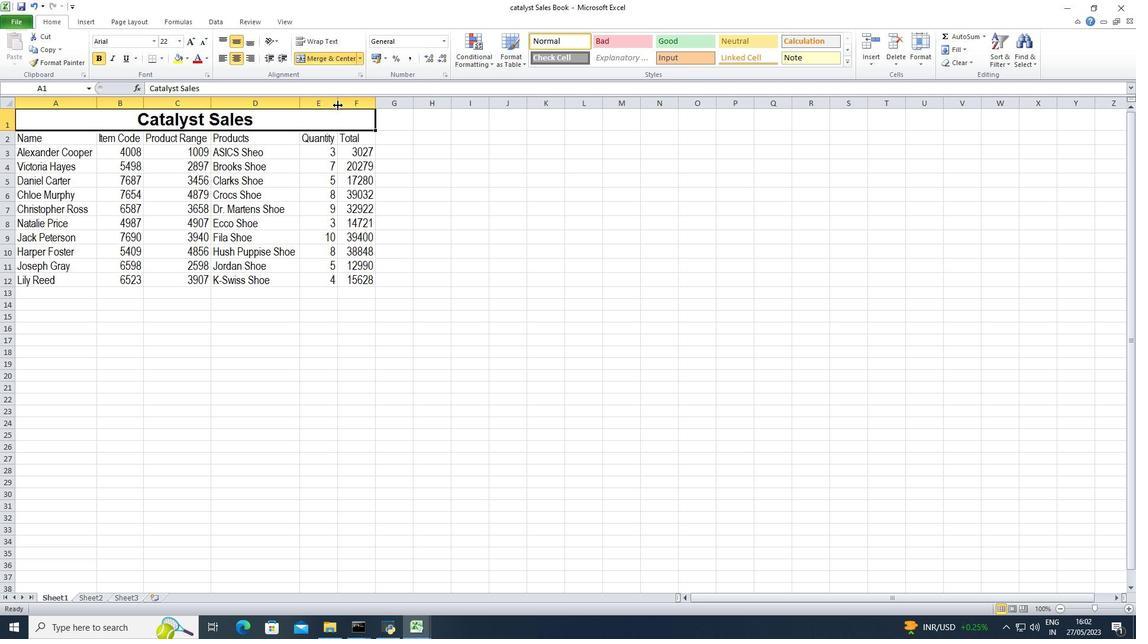 
Action: Mouse moved to (375, 105)
Screenshot: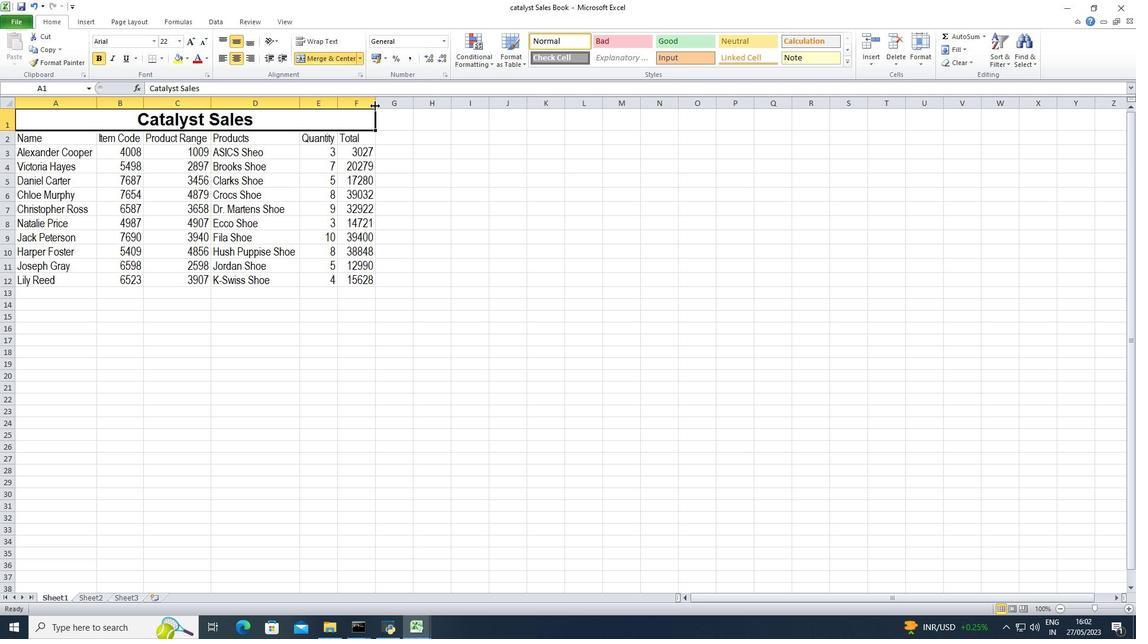 
Action: Mouse pressed left at (375, 105)
Screenshot: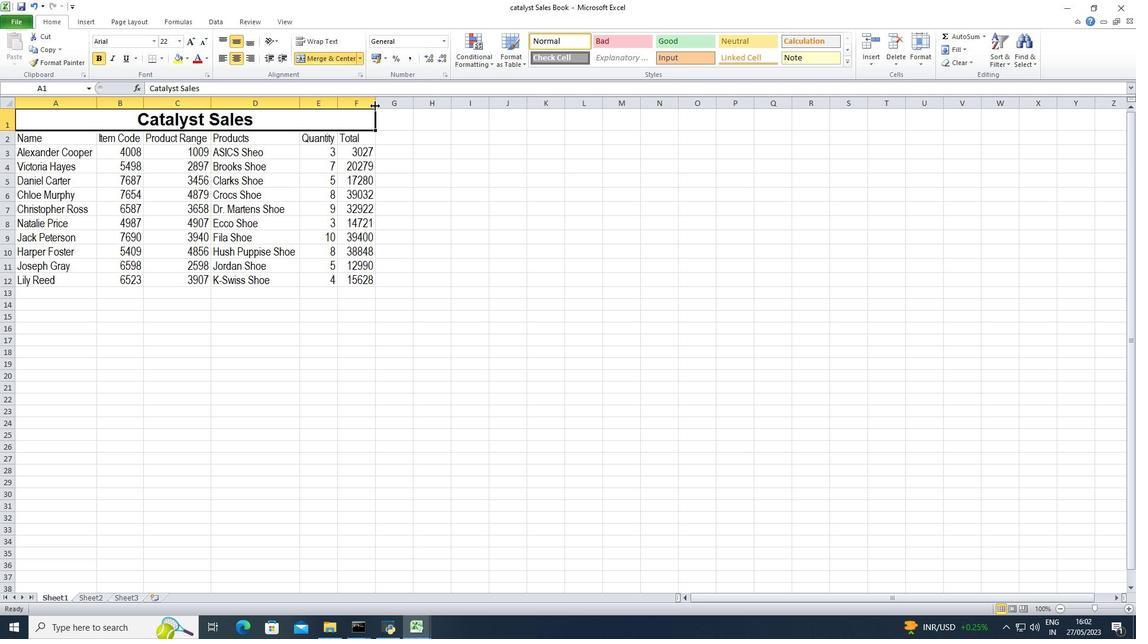 
Action: Mouse pressed left at (375, 105)
Screenshot: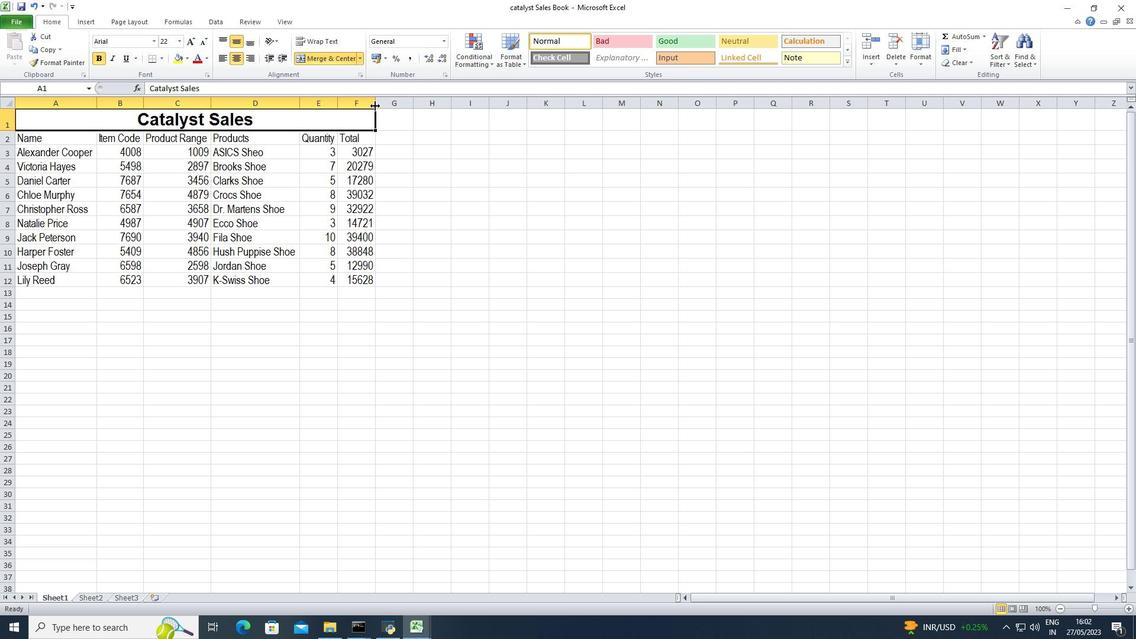 
Action: Mouse moved to (366, 323)
Screenshot: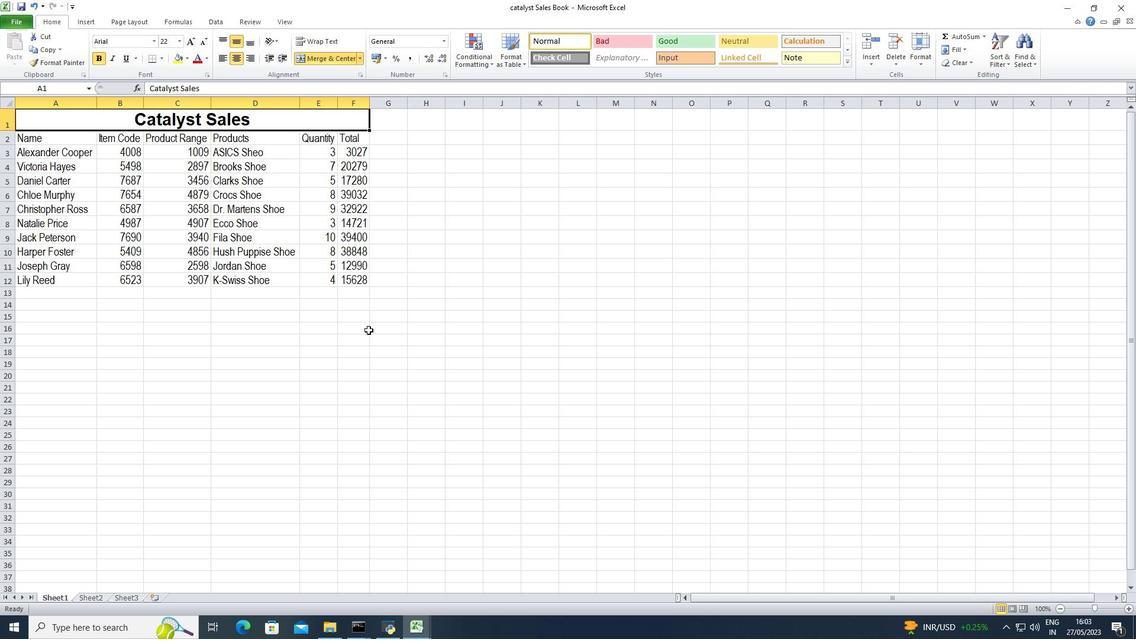 
Action: Mouse pressed left at (366, 323)
Screenshot: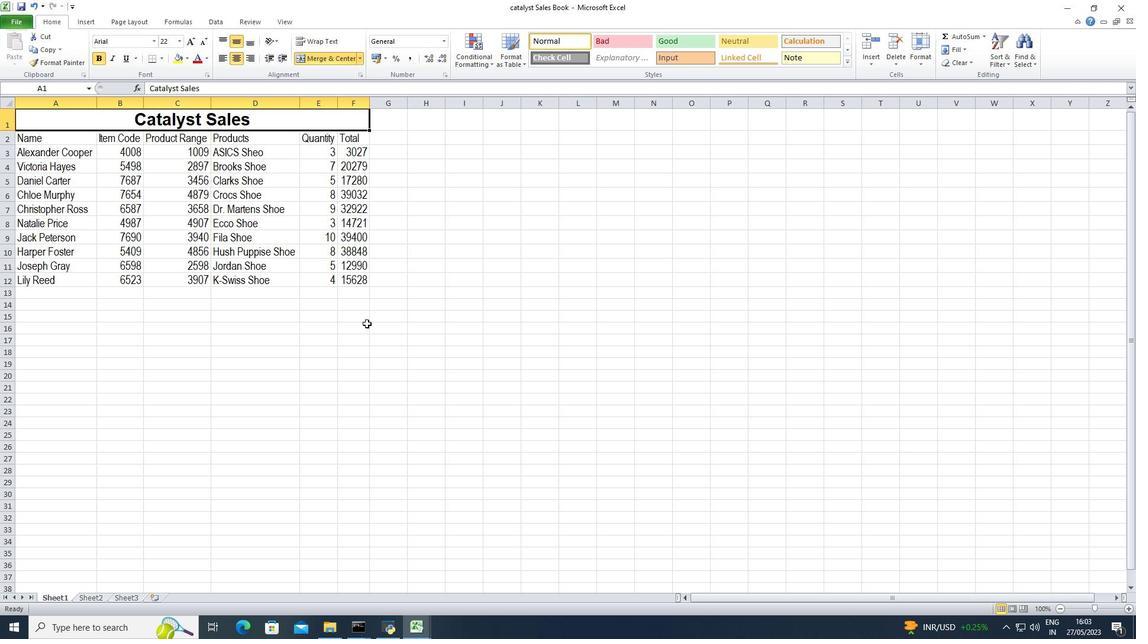 
Action: Mouse moved to (46, 21)
Screenshot: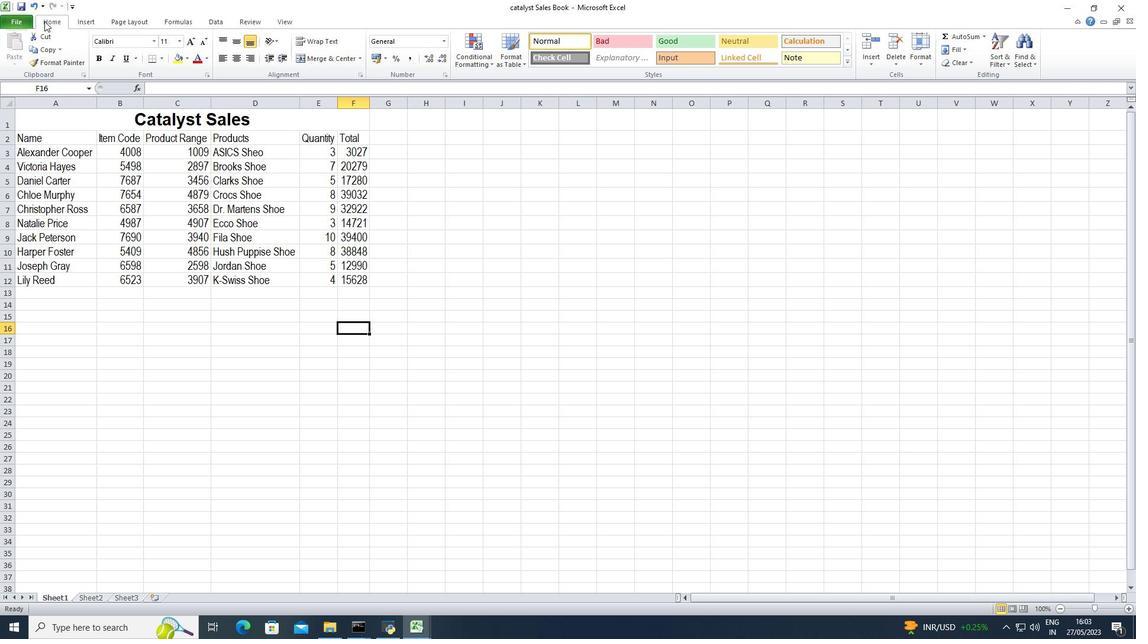 
